 Task: Find connections with filter location Hukeri with filter topic #forsale with filter profile language French with filter current company Amul (GCMMF) with filter school M. S. RAMAIAH UNIVERSITY OF APPLIED SCIENCES with filter industry Wholesale Appliances, Electrical, and Electronics with filter service category Information Management with filter keywords title Welding
Action: Mouse moved to (514, 74)
Screenshot: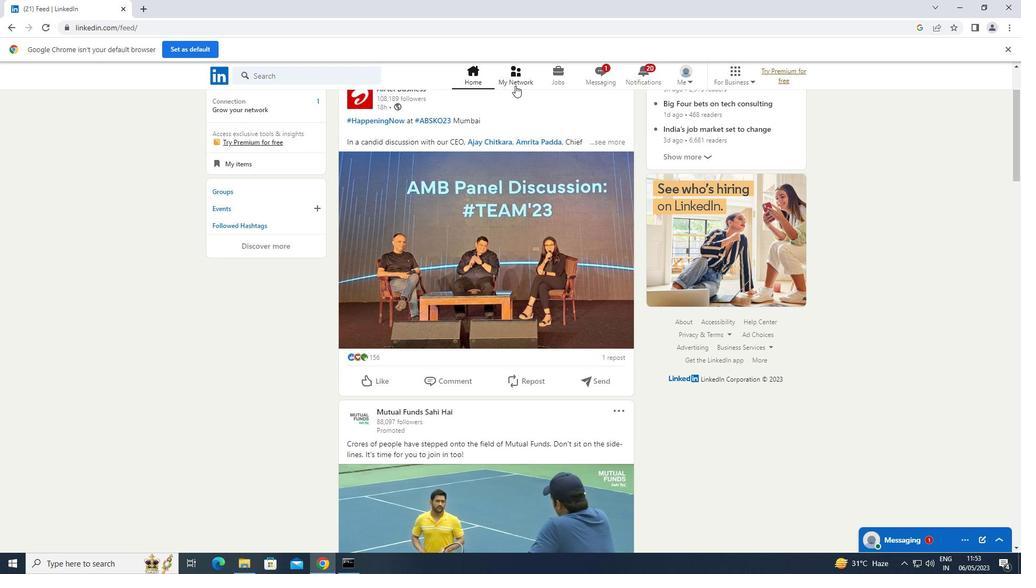 
Action: Mouse pressed left at (514, 74)
Screenshot: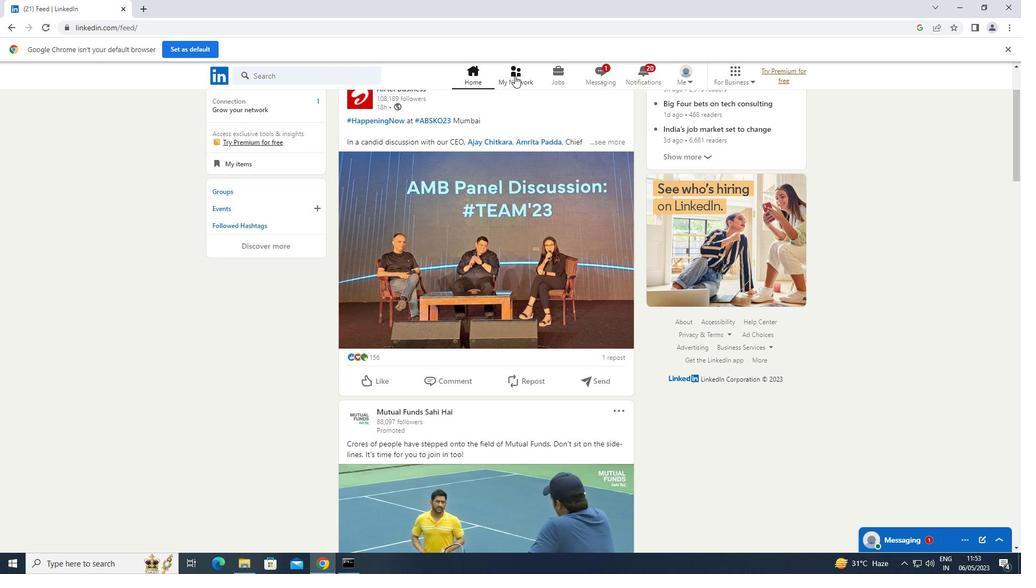 
Action: Mouse moved to (313, 132)
Screenshot: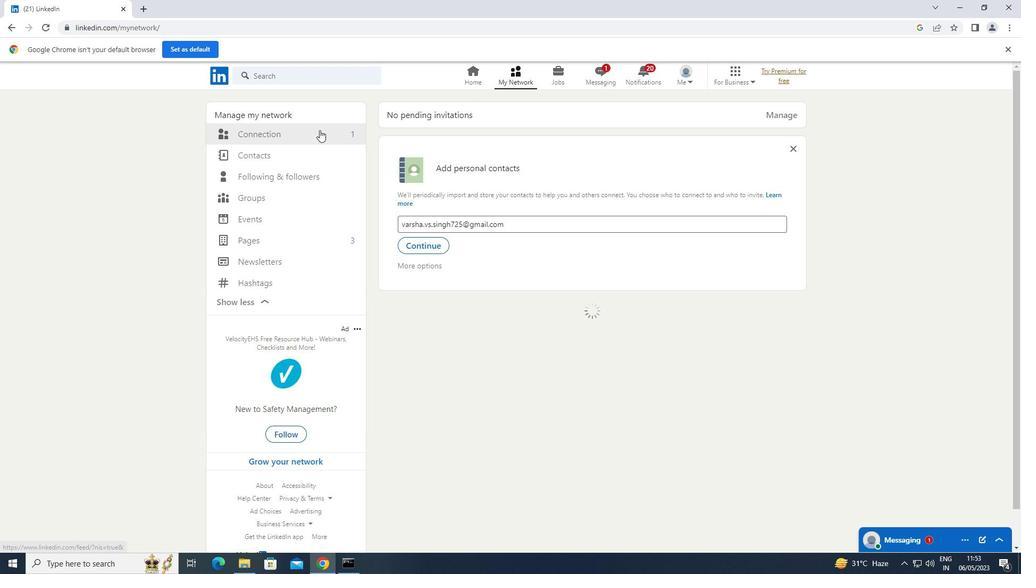 
Action: Mouse pressed left at (313, 132)
Screenshot: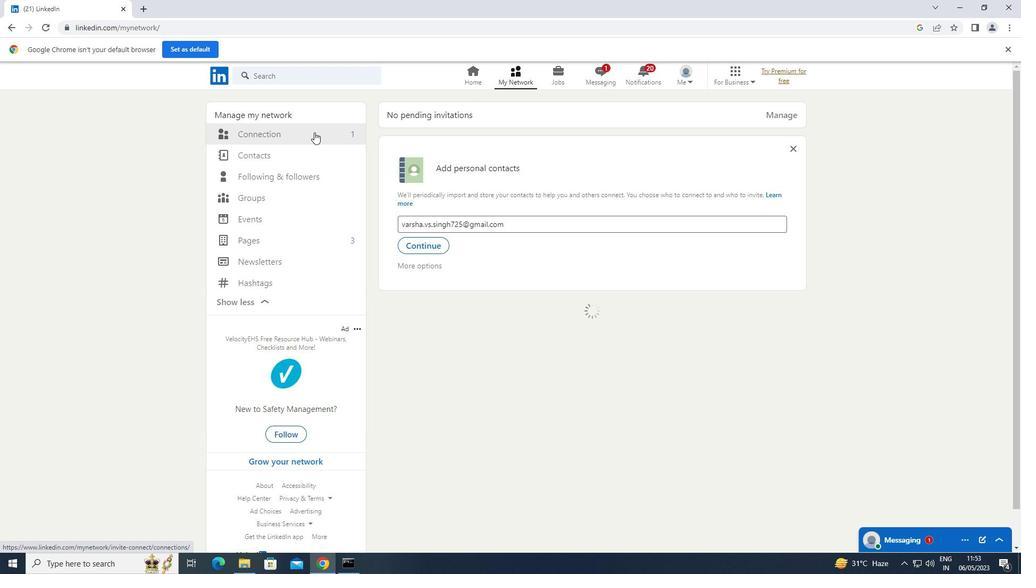 
Action: Mouse moved to (571, 130)
Screenshot: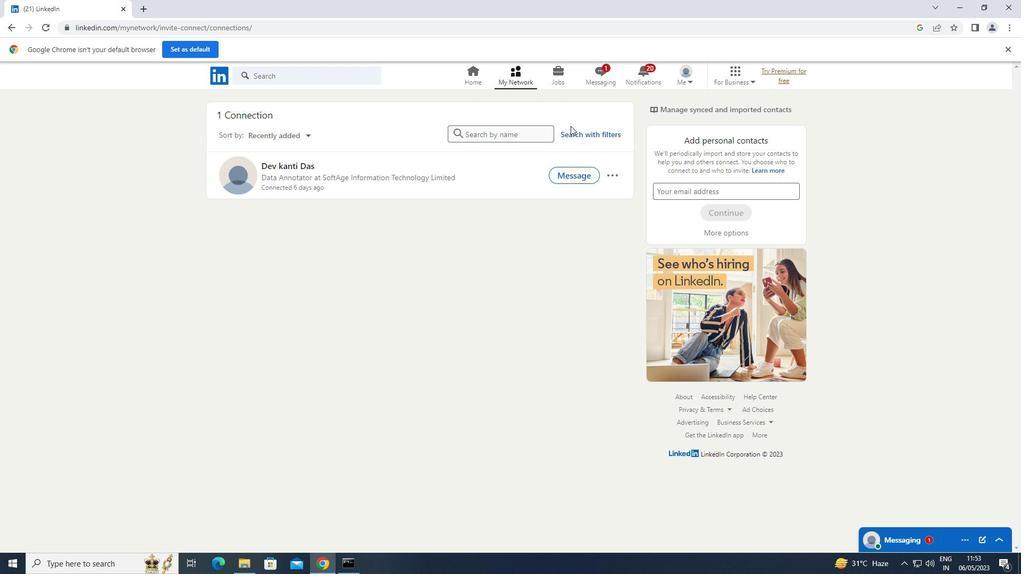 
Action: Mouse pressed left at (571, 130)
Screenshot: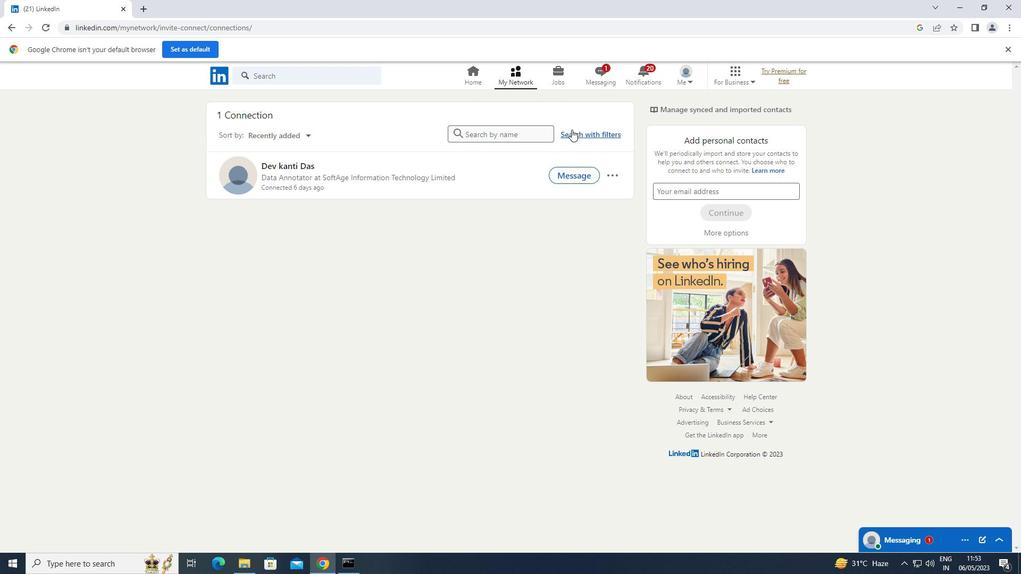 
Action: Mouse moved to (539, 102)
Screenshot: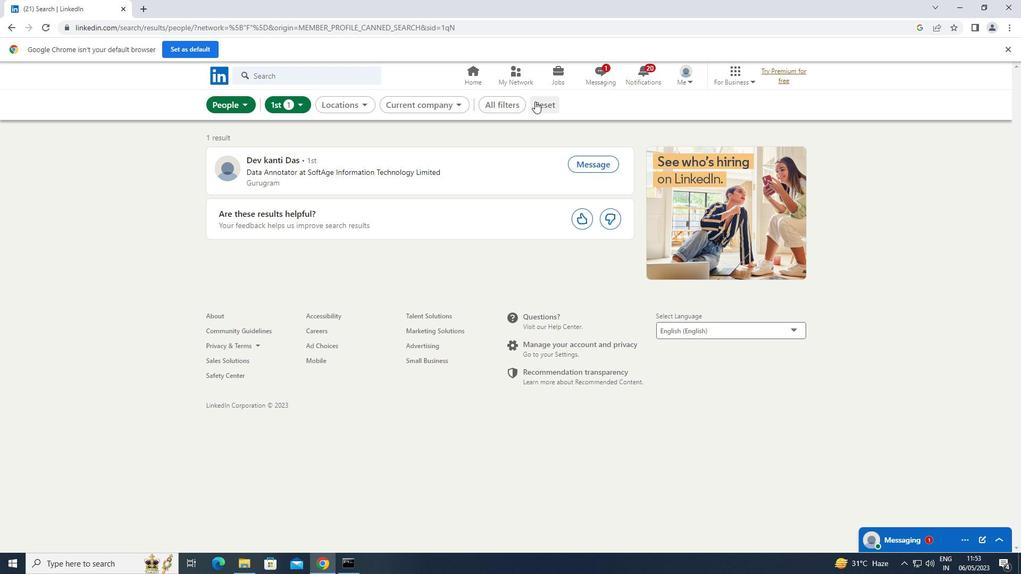 
Action: Mouse pressed left at (539, 102)
Screenshot: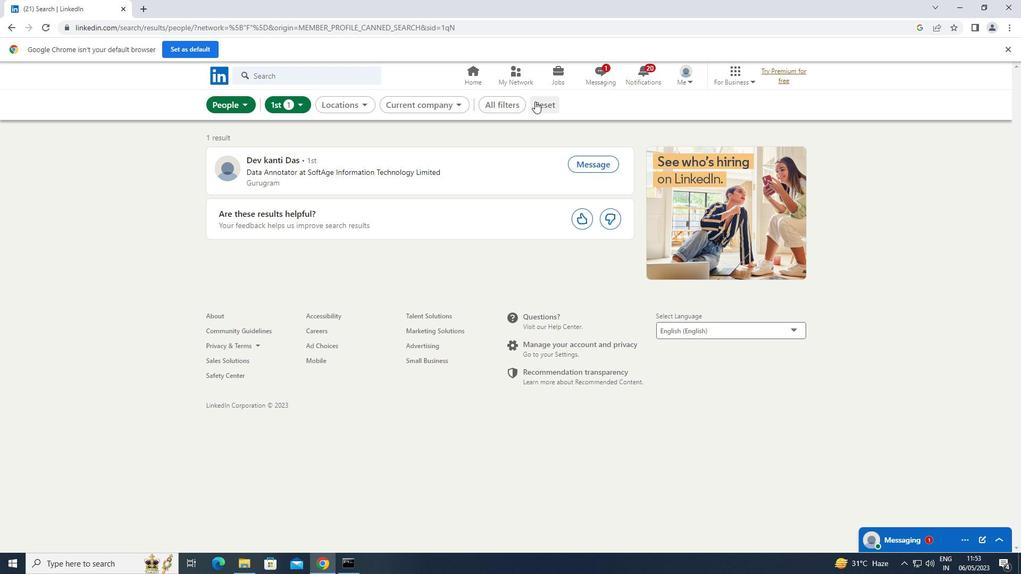 
Action: Mouse moved to (527, 102)
Screenshot: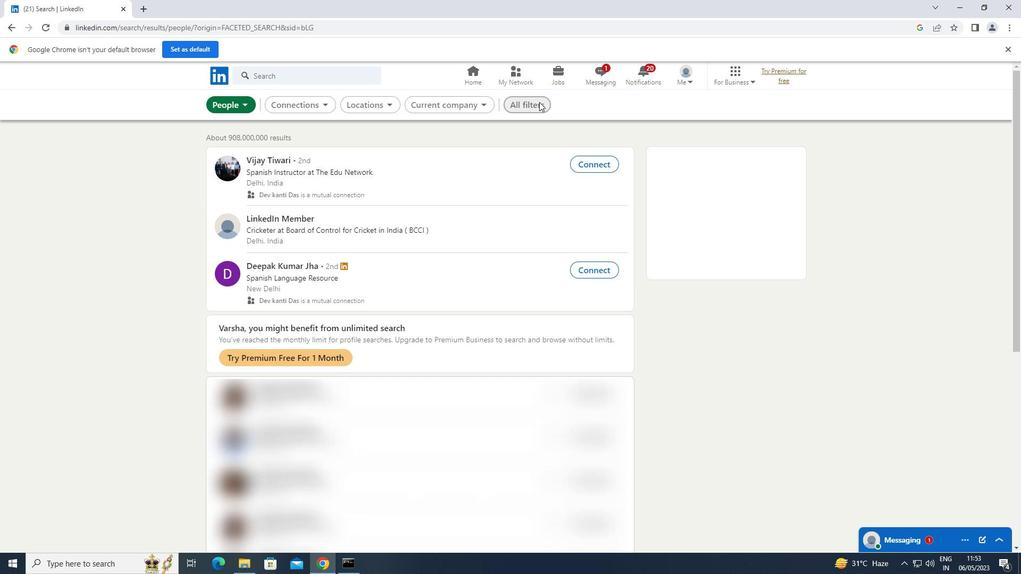 
Action: Mouse pressed left at (527, 102)
Screenshot: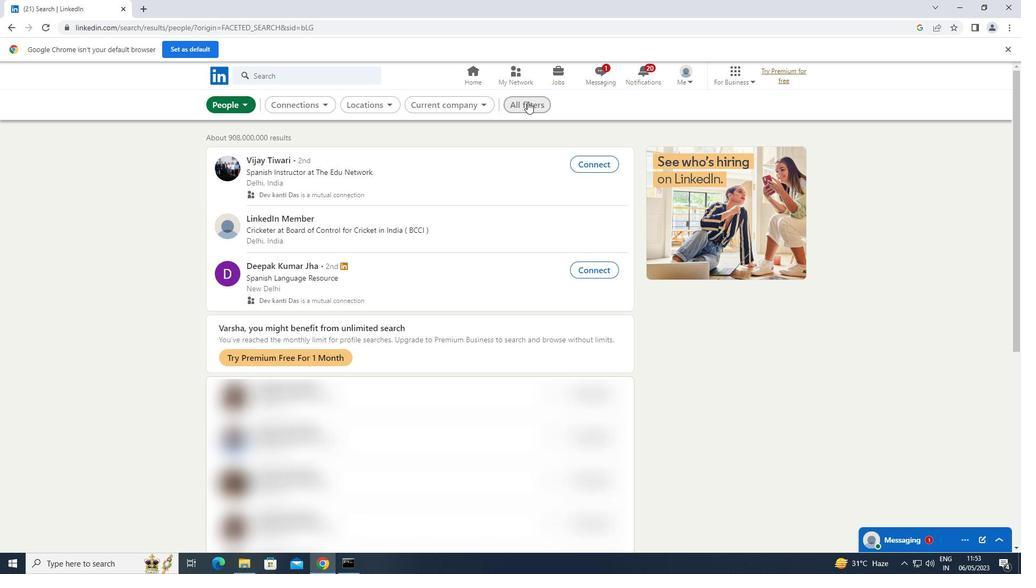 
Action: Mouse moved to (845, 259)
Screenshot: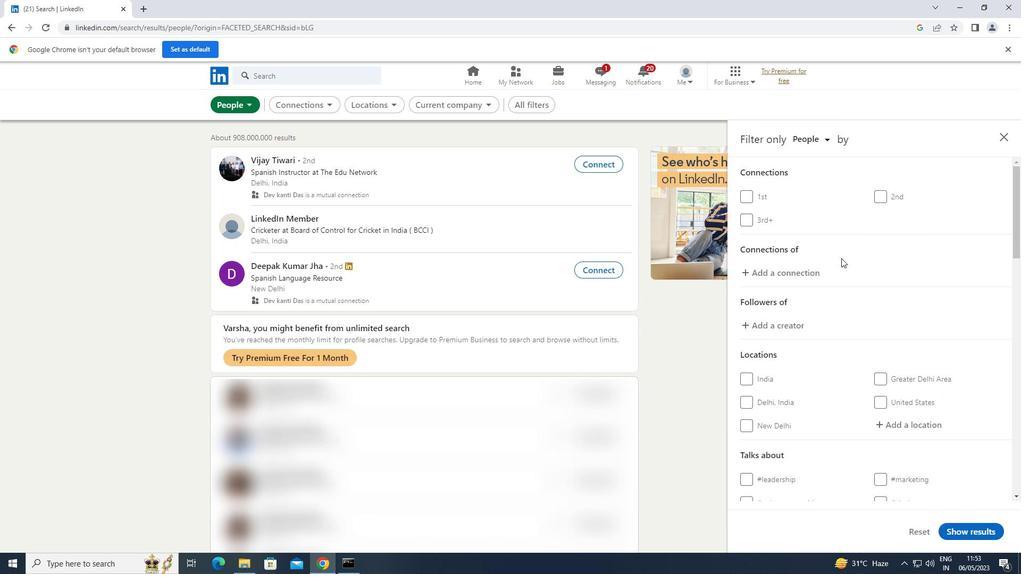 
Action: Mouse scrolled (845, 258) with delta (0, 0)
Screenshot: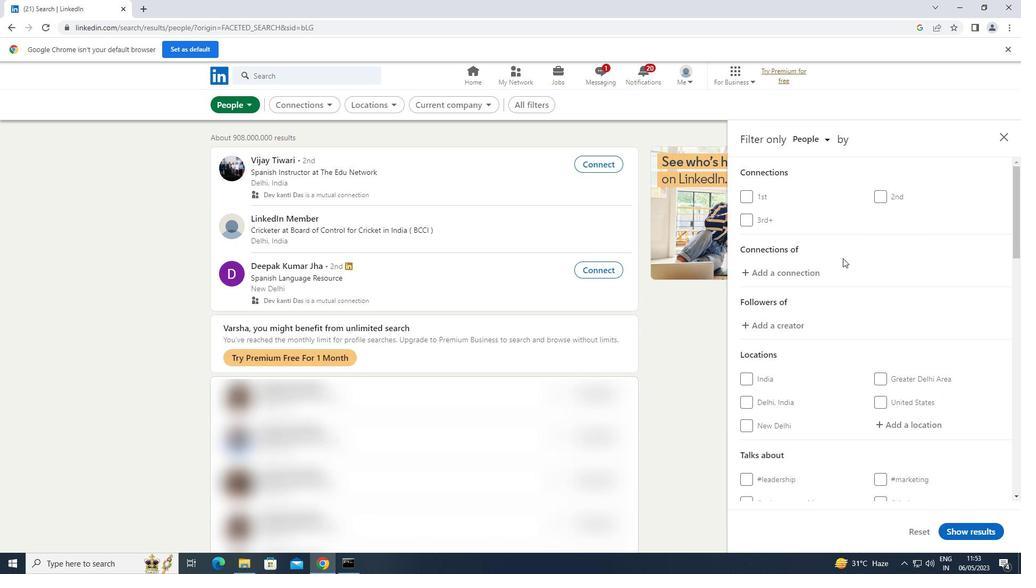 
Action: Mouse moved to (845, 259)
Screenshot: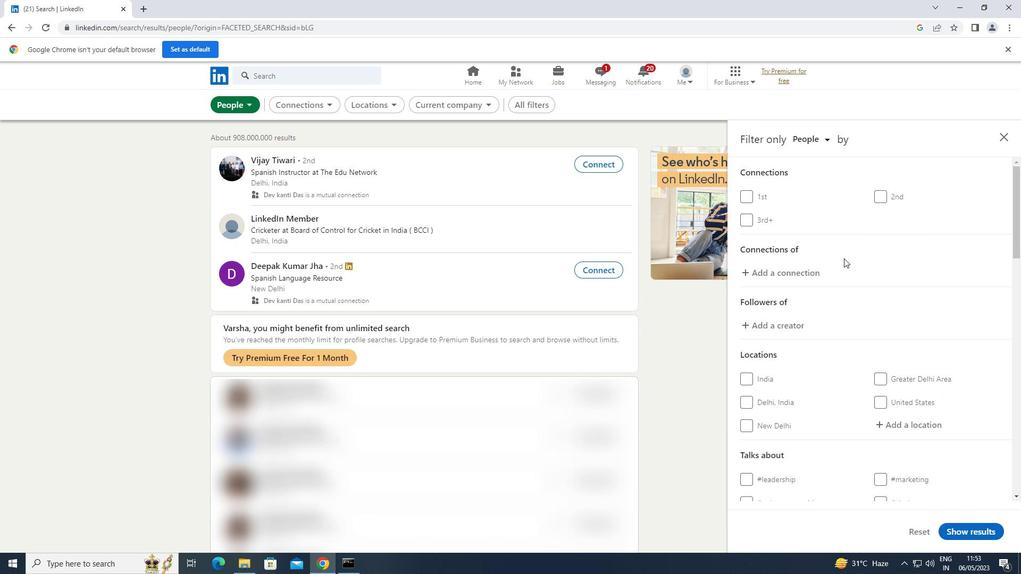 
Action: Mouse scrolled (845, 259) with delta (0, 0)
Screenshot: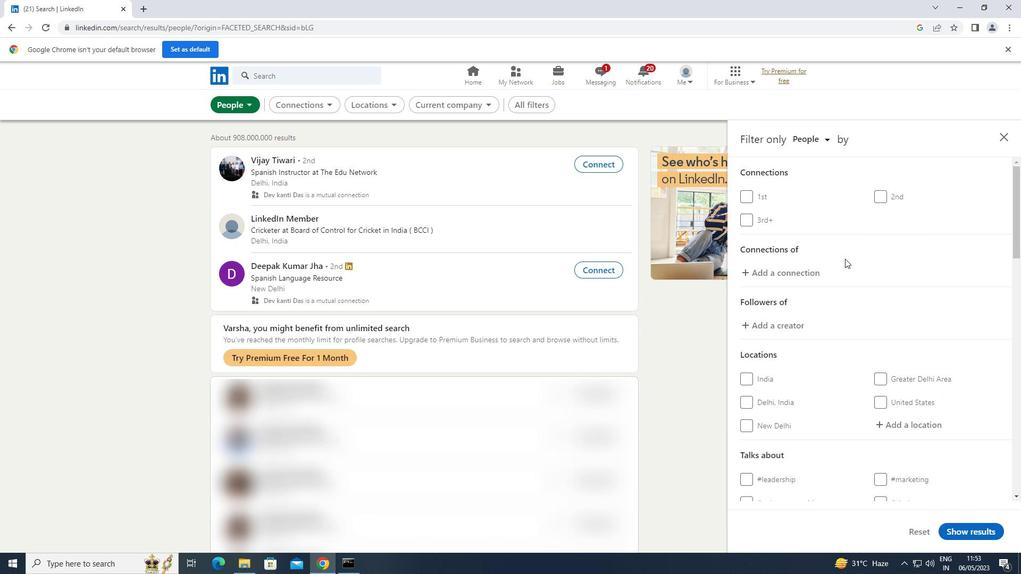 
Action: Mouse moved to (901, 315)
Screenshot: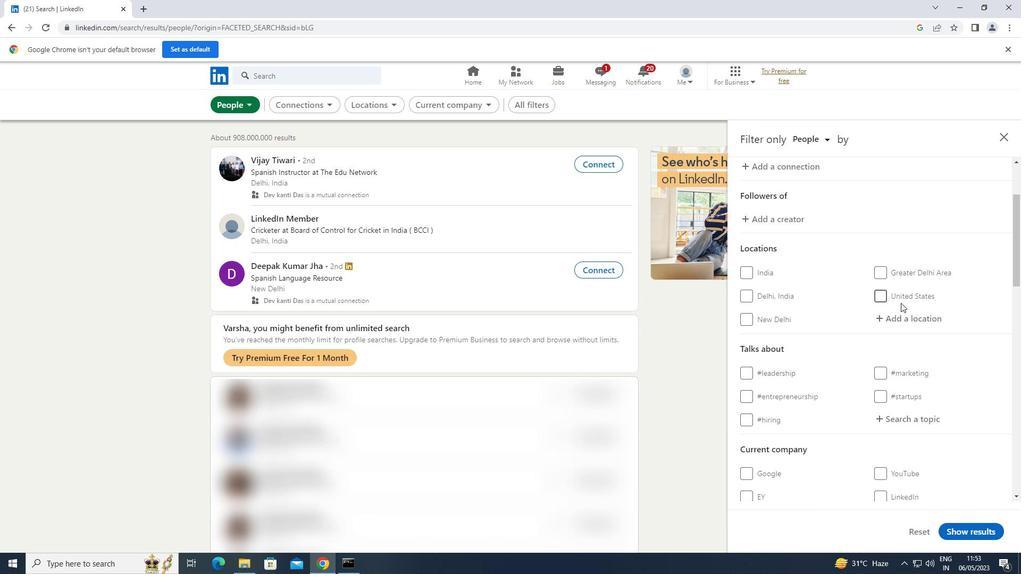 
Action: Mouse pressed left at (901, 315)
Screenshot: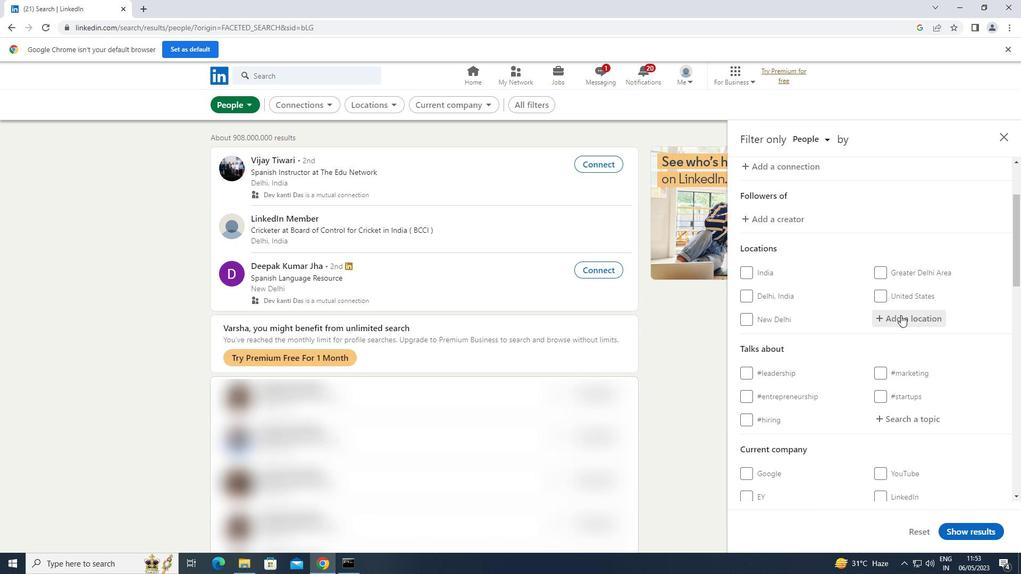 
Action: Mouse moved to (903, 314)
Screenshot: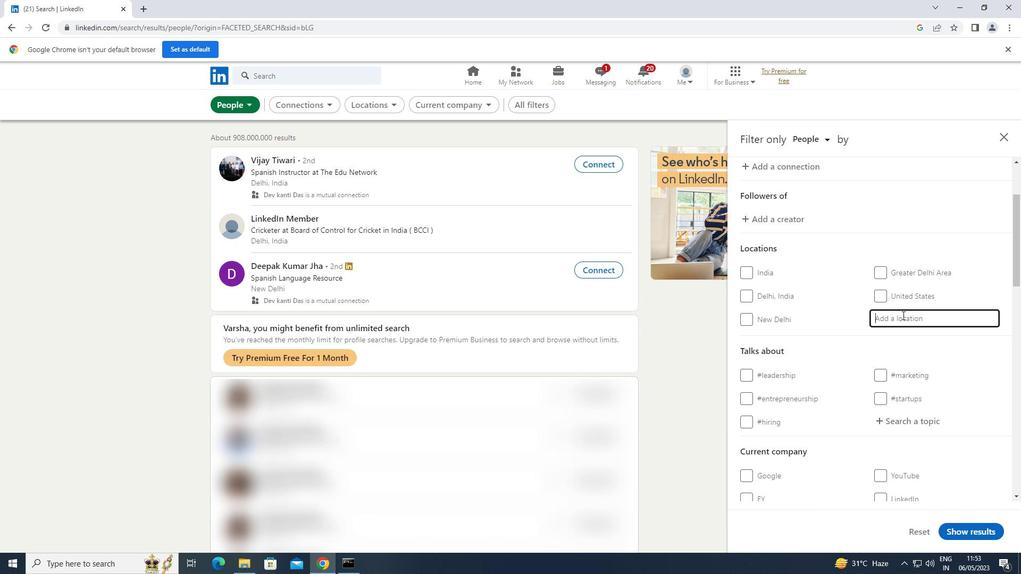 
Action: Key pressed <Key.shift>HUKERI
Screenshot: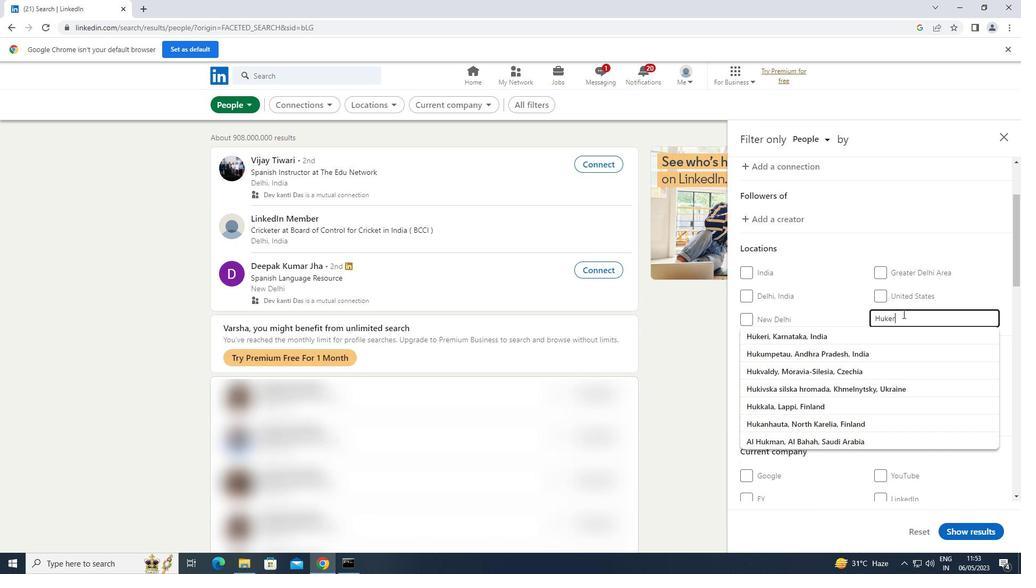 
Action: Mouse moved to (920, 422)
Screenshot: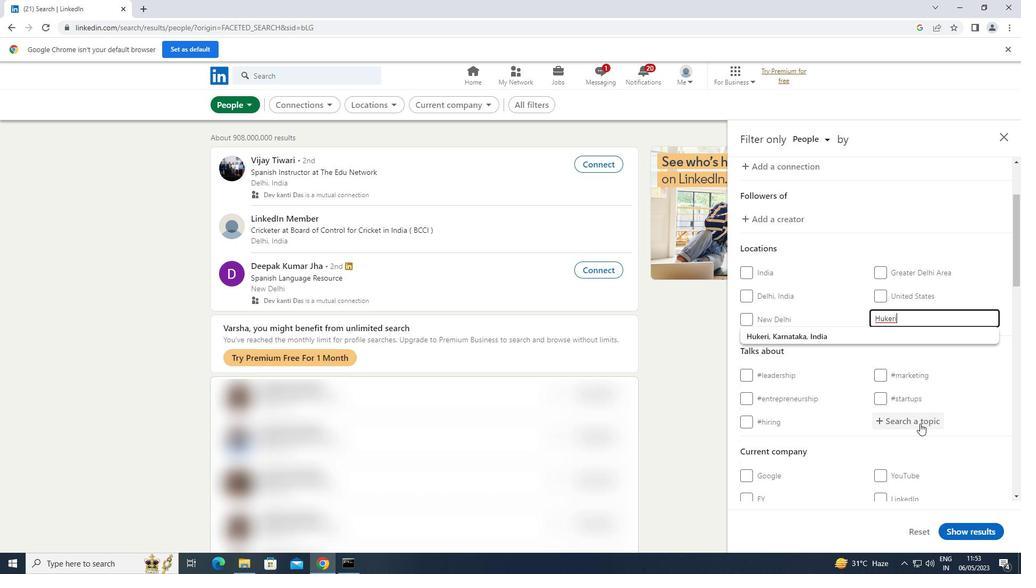 
Action: Mouse pressed left at (920, 422)
Screenshot: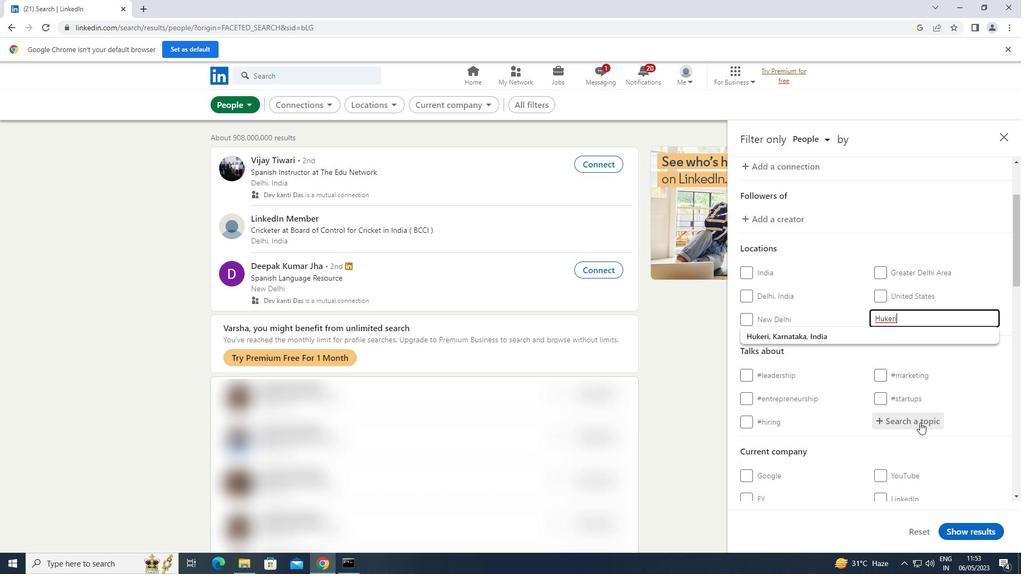 
Action: Key pressed FORSALE
Screenshot: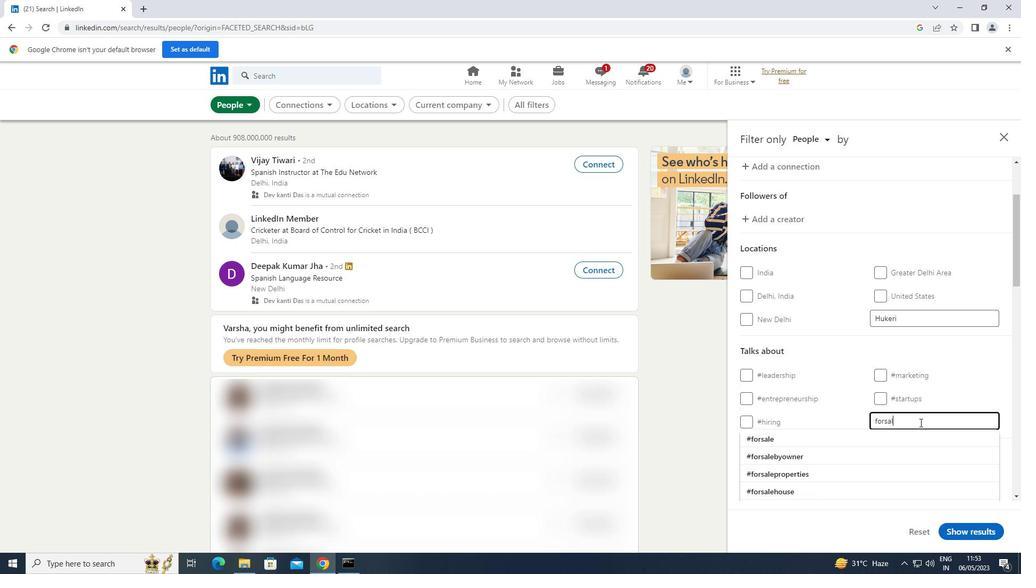 
Action: Mouse moved to (798, 433)
Screenshot: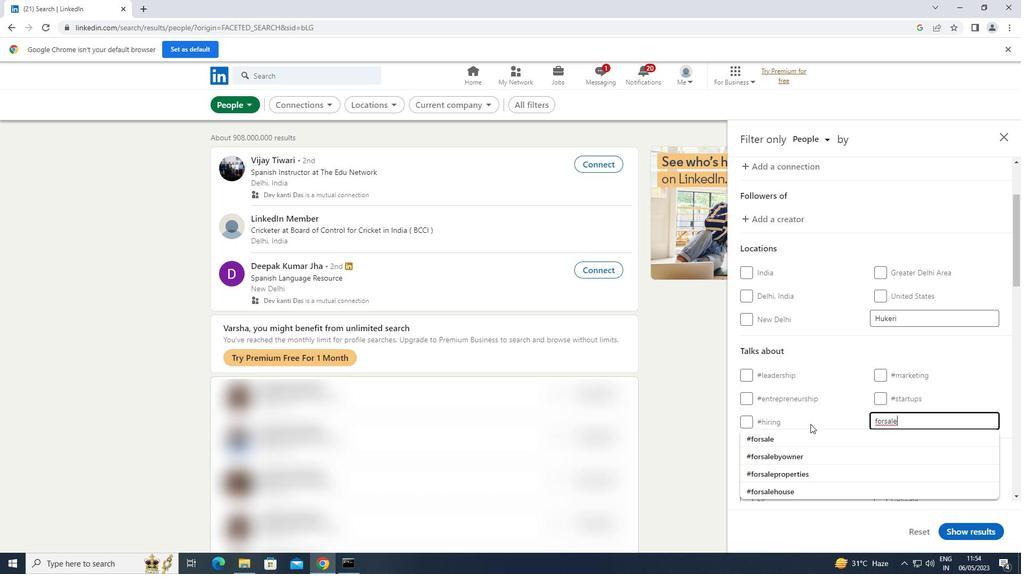 
Action: Mouse pressed left at (798, 433)
Screenshot: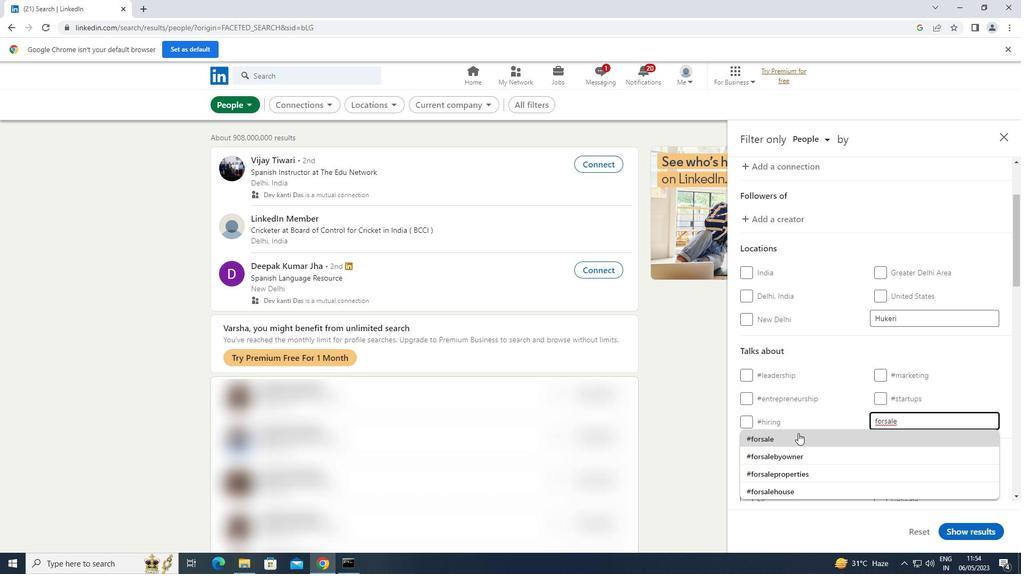 
Action: Mouse moved to (798, 432)
Screenshot: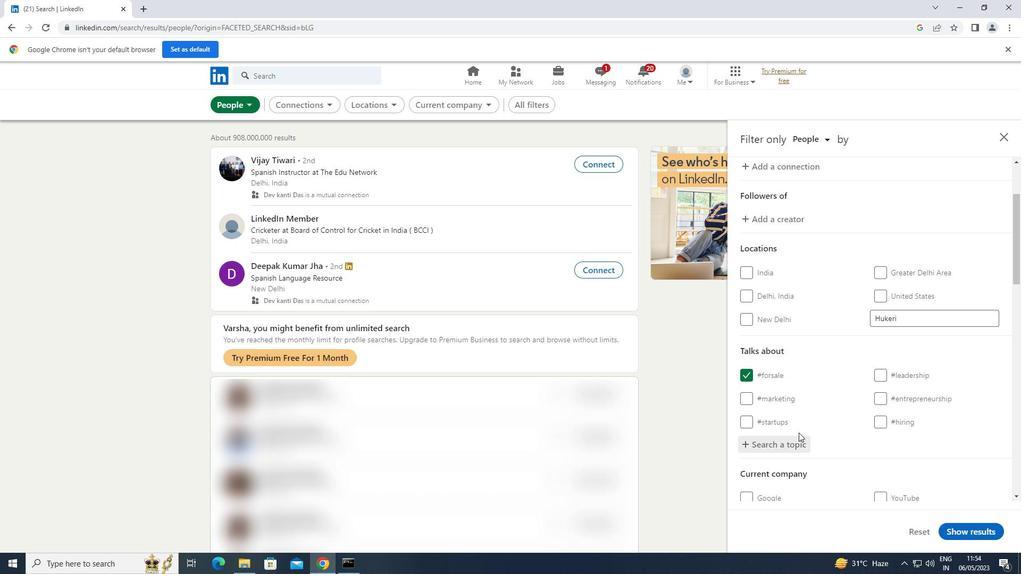 
Action: Mouse scrolled (798, 432) with delta (0, 0)
Screenshot: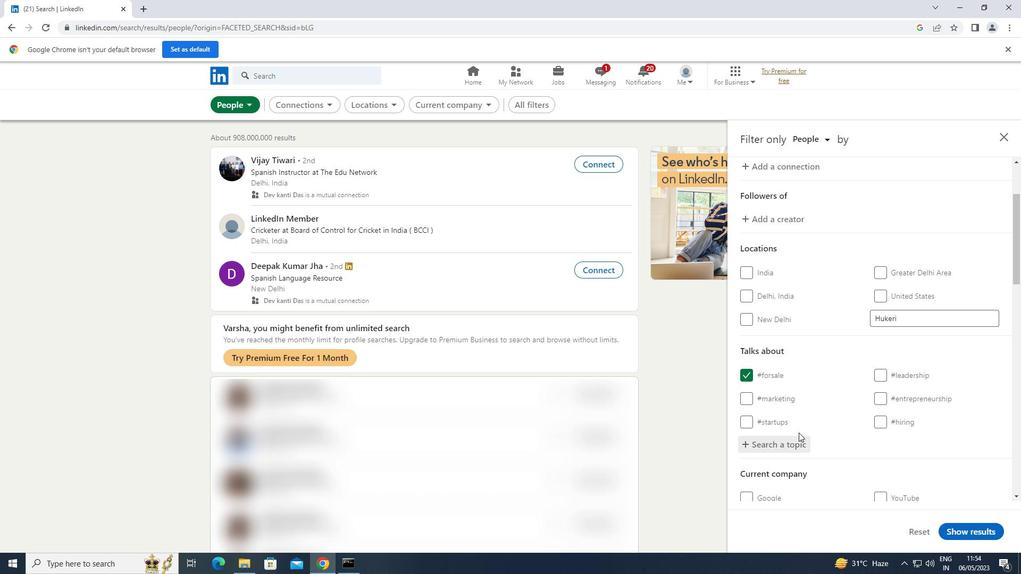 
Action: Mouse scrolled (798, 432) with delta (0, 0)
Screenshot: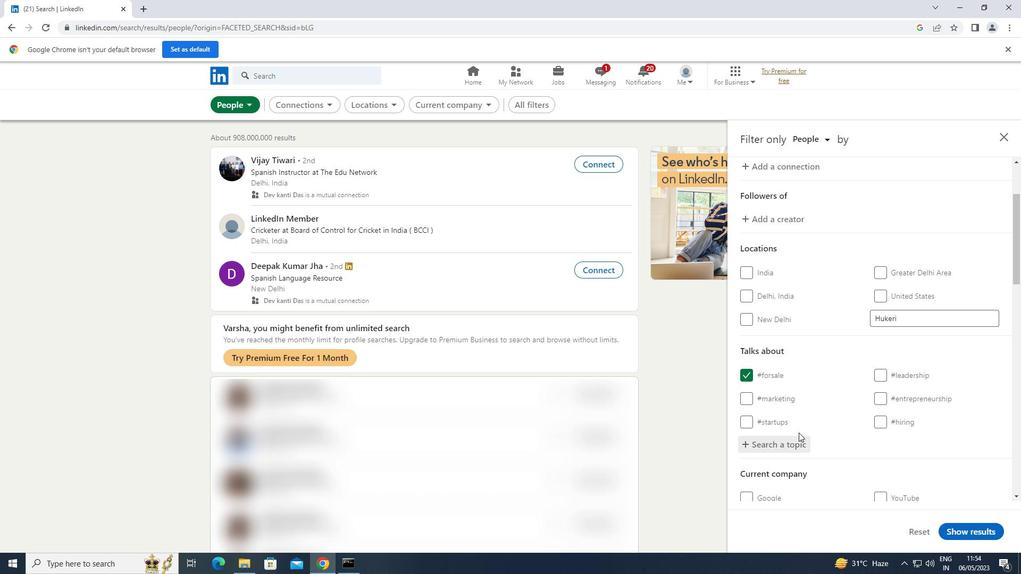 
Action: Mouse scrolled (798, 432) with delta (0, 0)
Screenshot: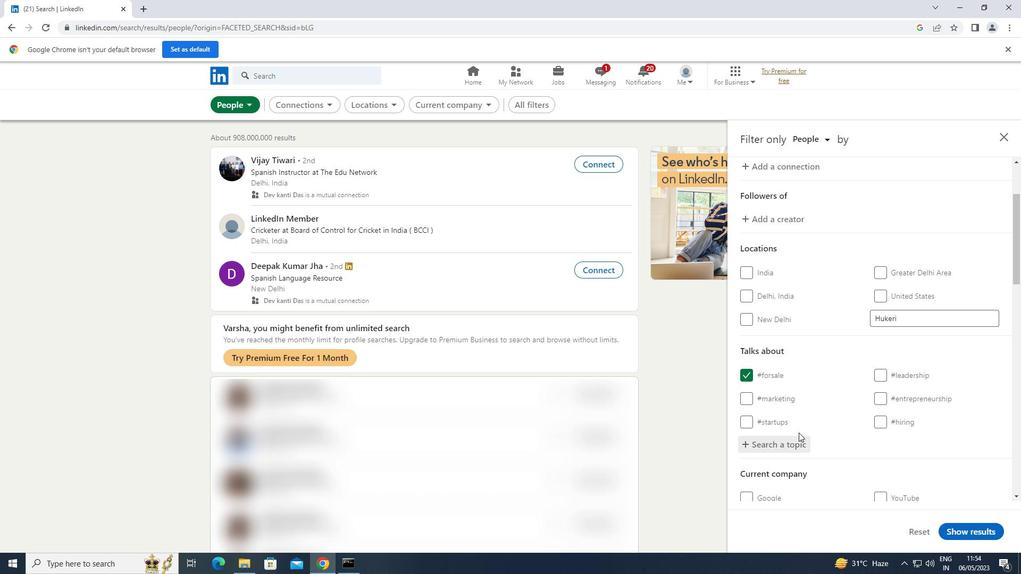 
Action: Mouse scrolled (798, 432) with delta (0, 0)
Screenshot: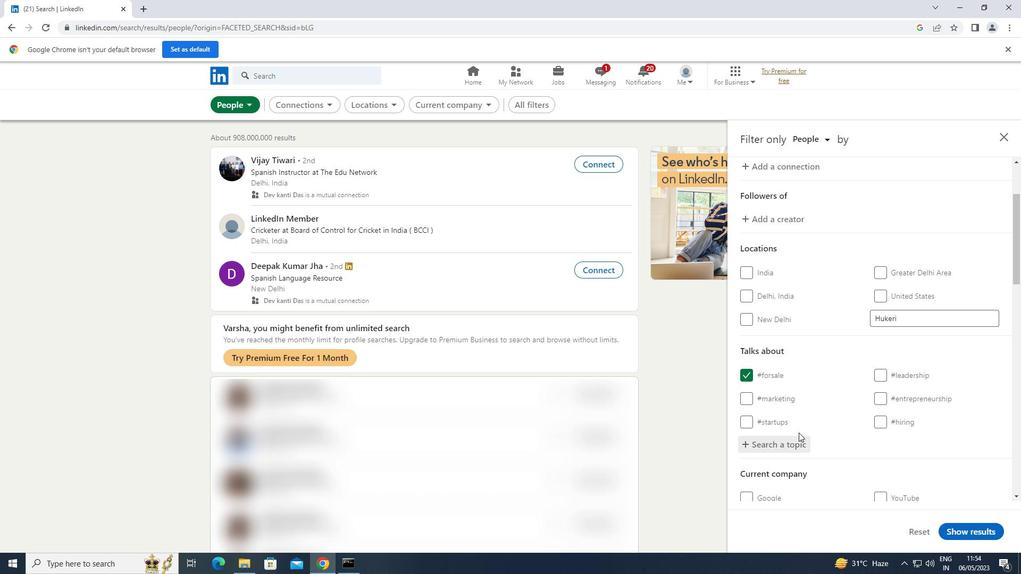 
Action: Mouse moved to (802, 417)
Screenshot: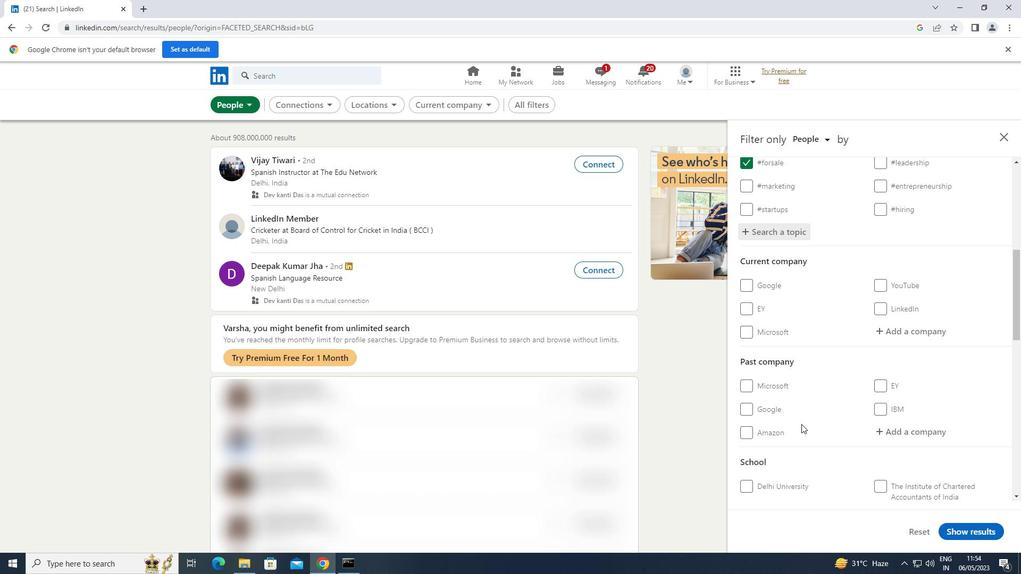 
Action: Mouse scrolled (802, 416) with delta (0, 0)
Screenshot: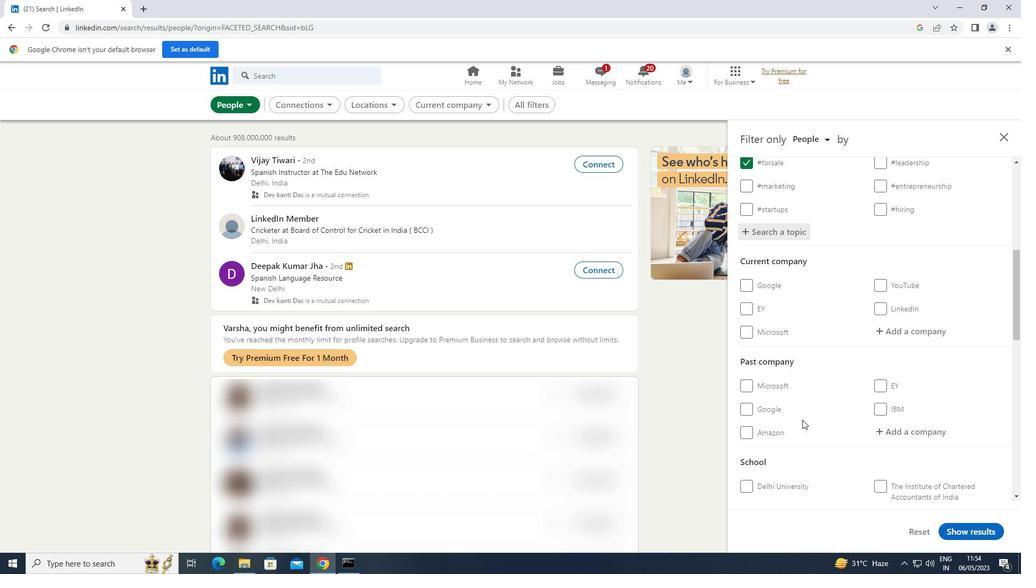 
Action: Mouse scrolled (802, 416) with delta (0, 0)
Screenshot: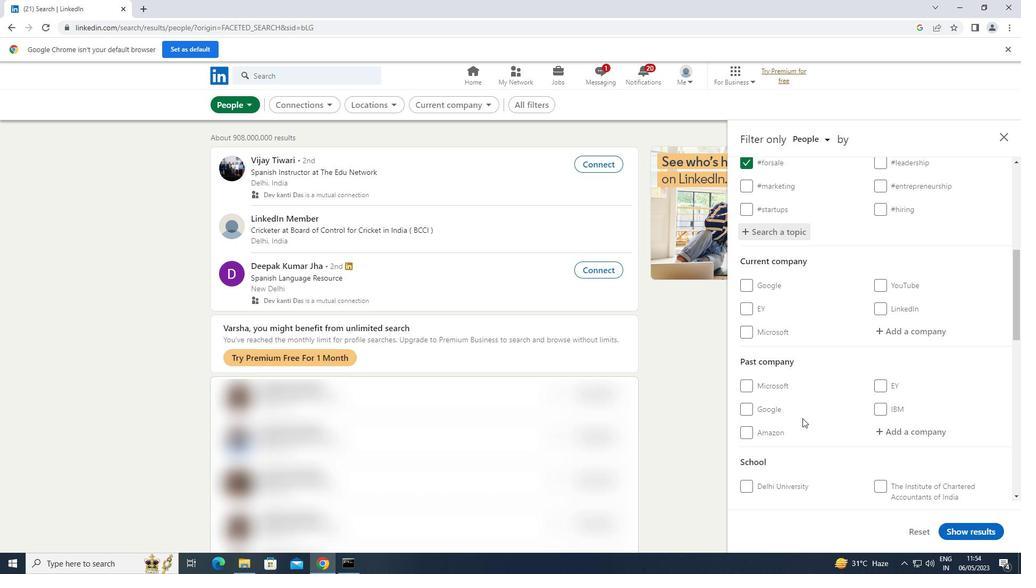 
Action: Mouse scrolled (802, 416) with delta (0, 0)
Screenshot: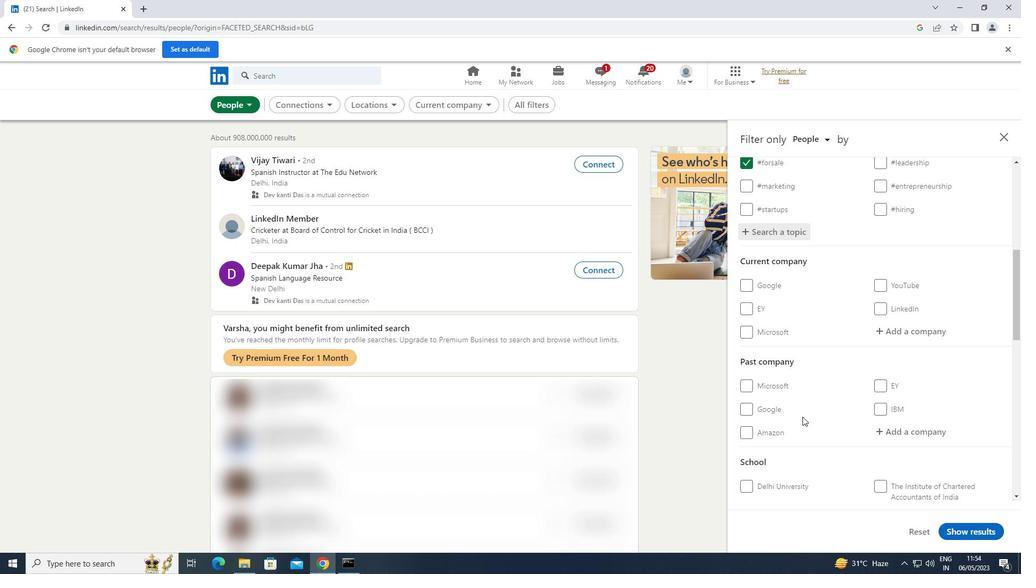 
Action: Mouse scrolled (802, 416) with delta (0, 0)
Screenshot: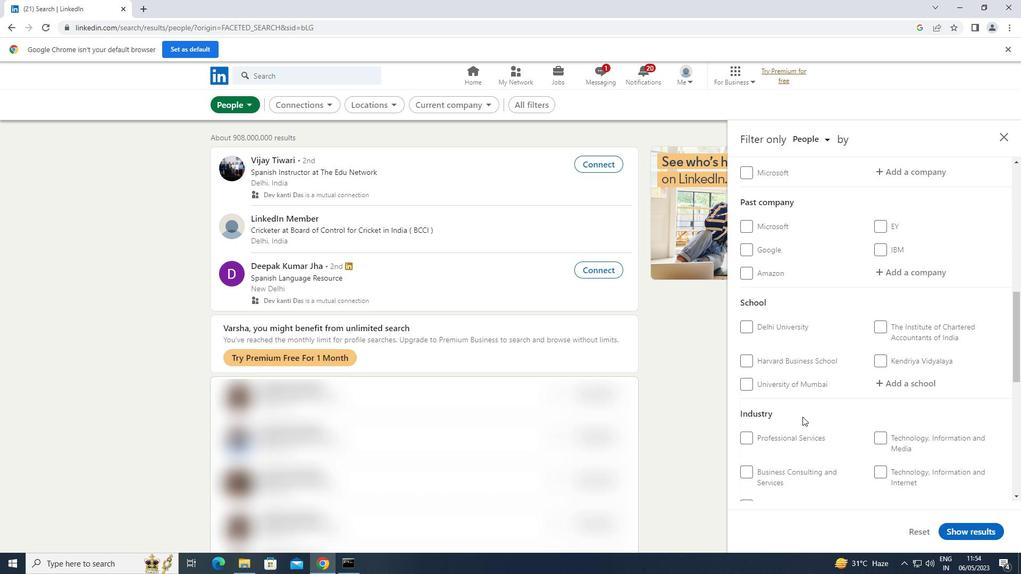 
Action: Mouse moved to (802, 416)
Screenshot: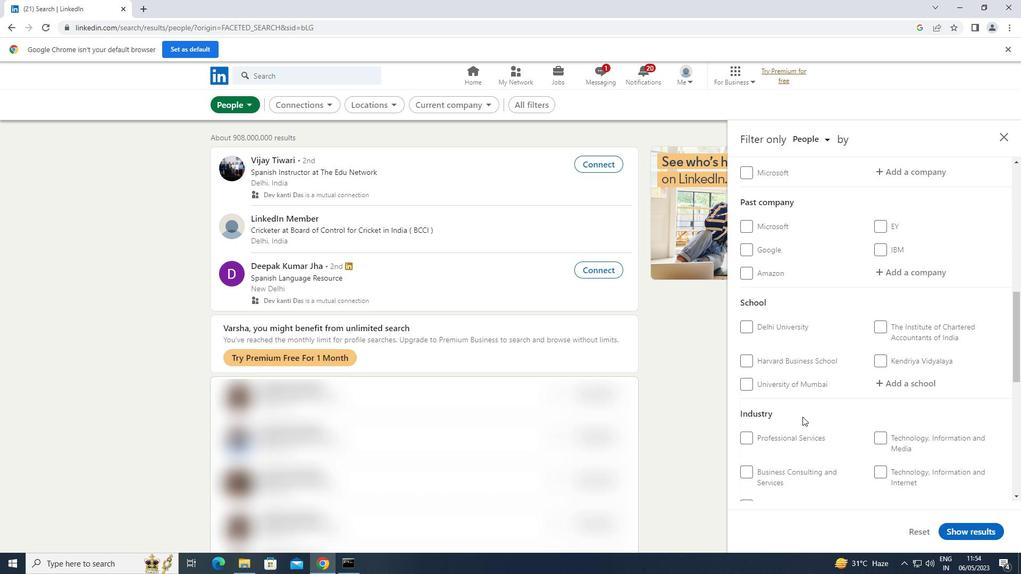 
Action: Mouse scrolled (802, 415) with delta (0, 0)
Screenshot: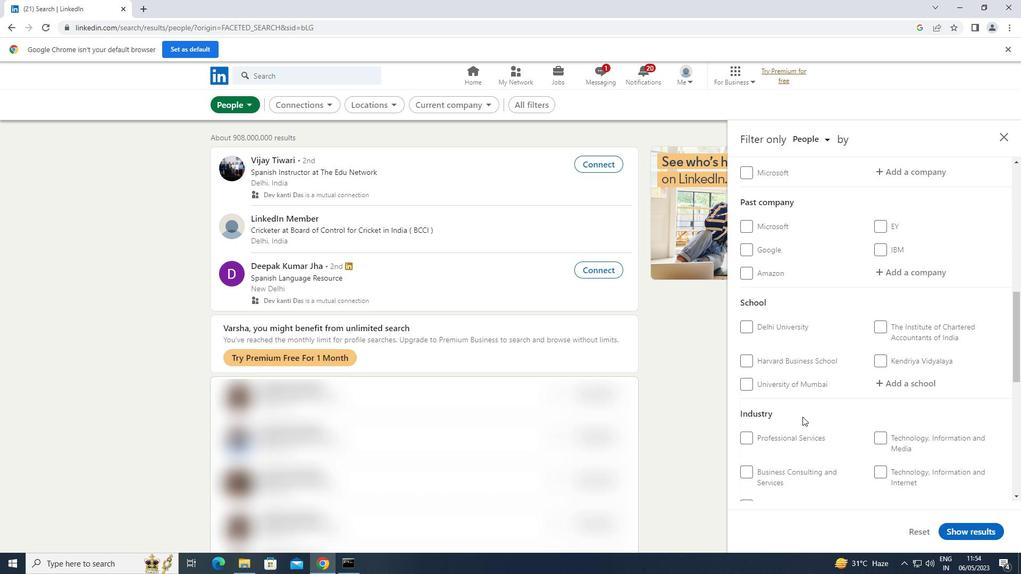 
Action: Mouse moved to (878, 452)
Screenshot: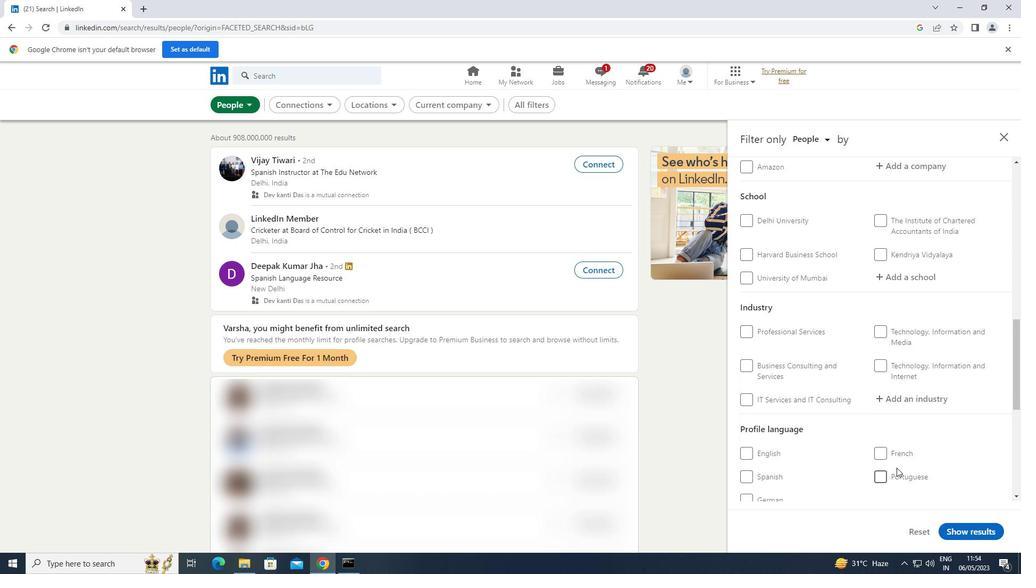 
Action: Mouse pressed left at (878, 452)
Screenshot: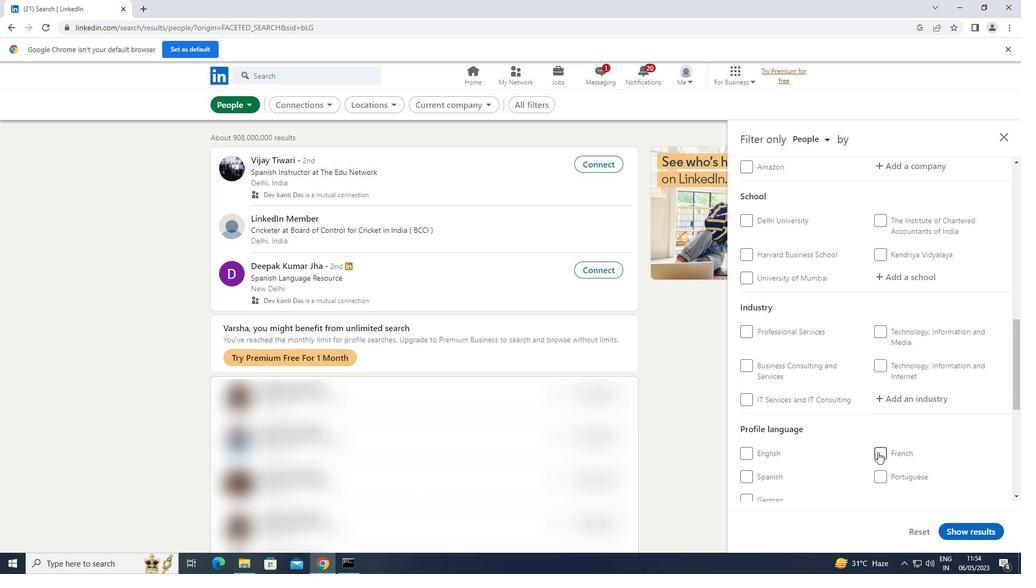 
Action: Mouse moved to (878, 452)
Screenshot: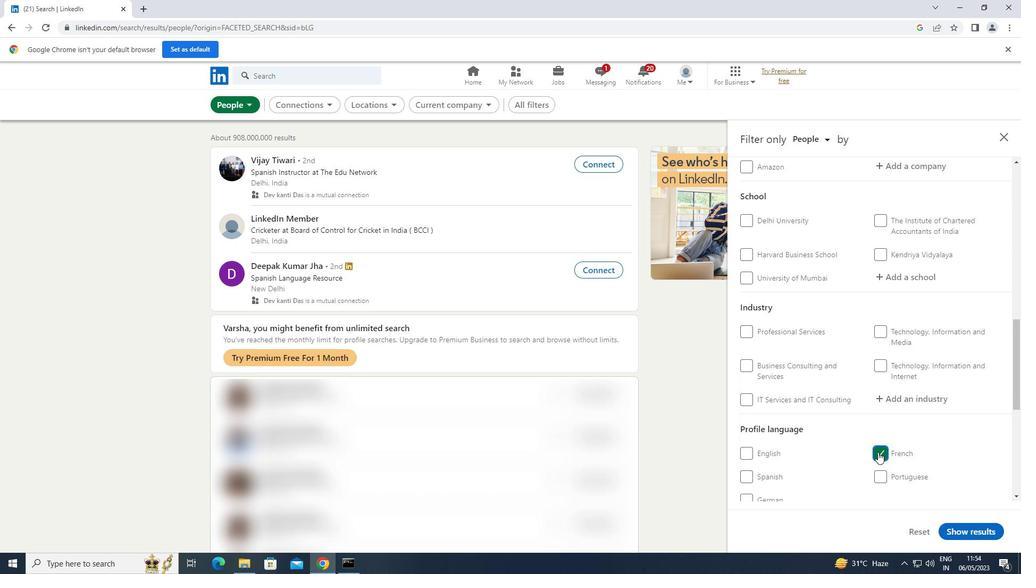 
Action: Mouse scrolled (878, 452) with delta (0, 0)
Screenshot: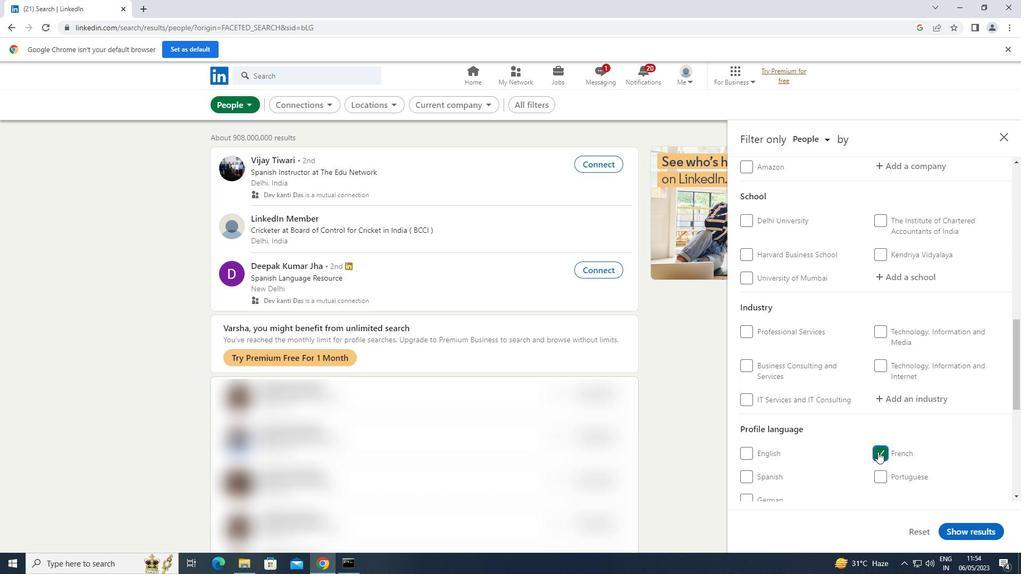
Action: Mouse moved to (878, 451)
Screenshot: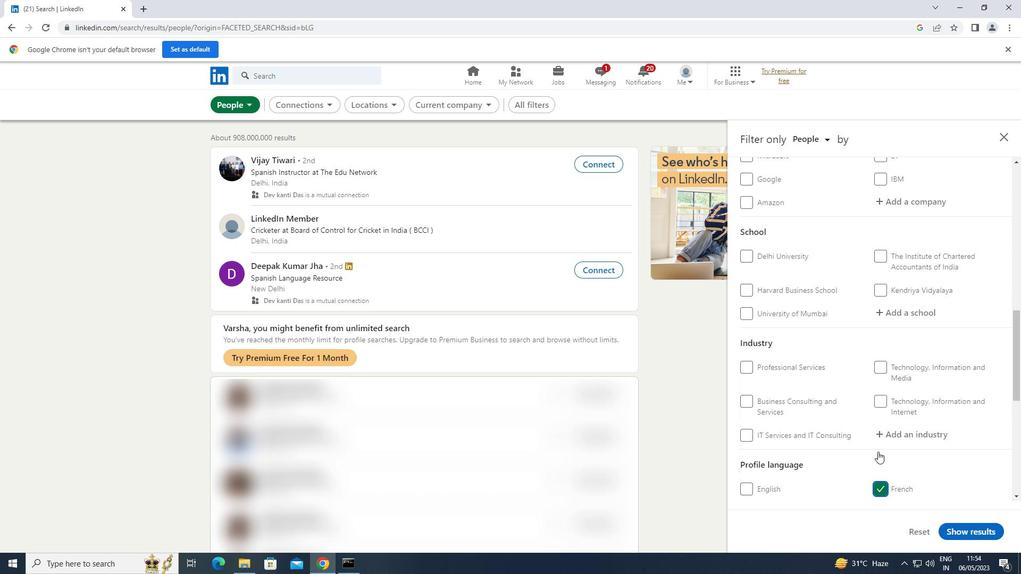 
Action: Mouse scrolled (878, 451) with delta (0, 0)
Screenshot: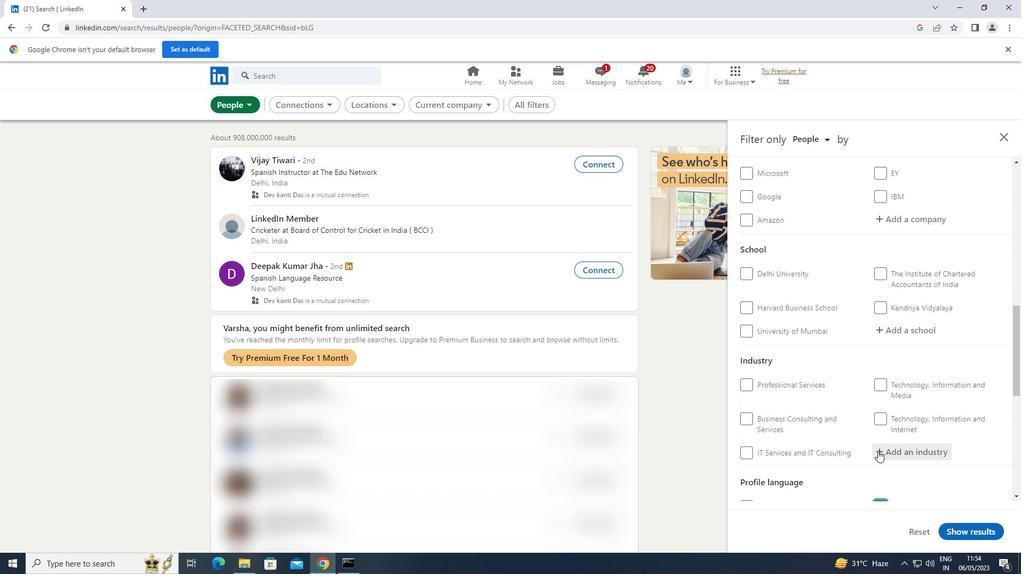 
Action: Mouse scrolled (878, 451) with delta (0, 0)
Screenshot: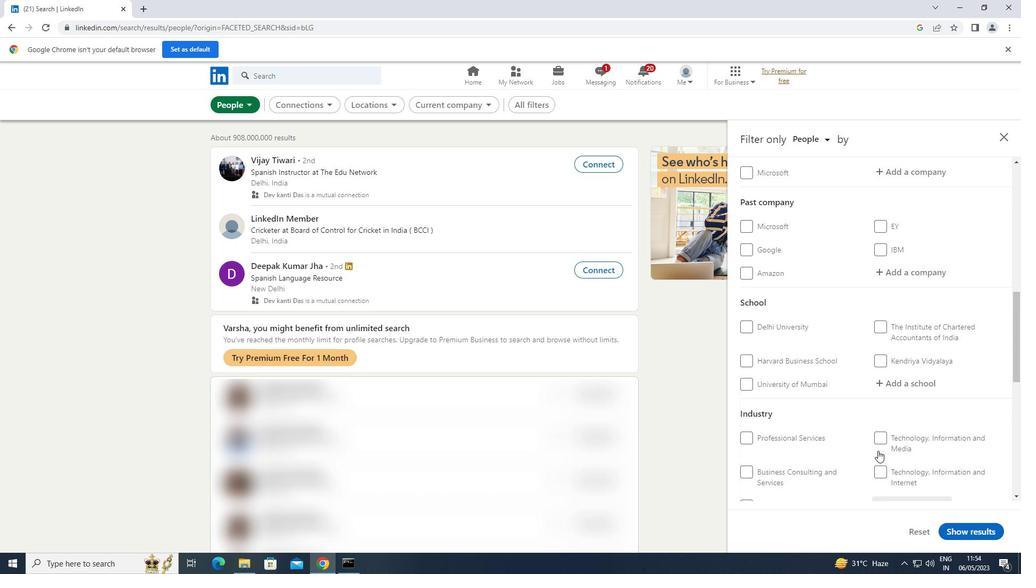 
Action: Mouse scrolled (878, 451) with delta (0, 0)
Screenshot: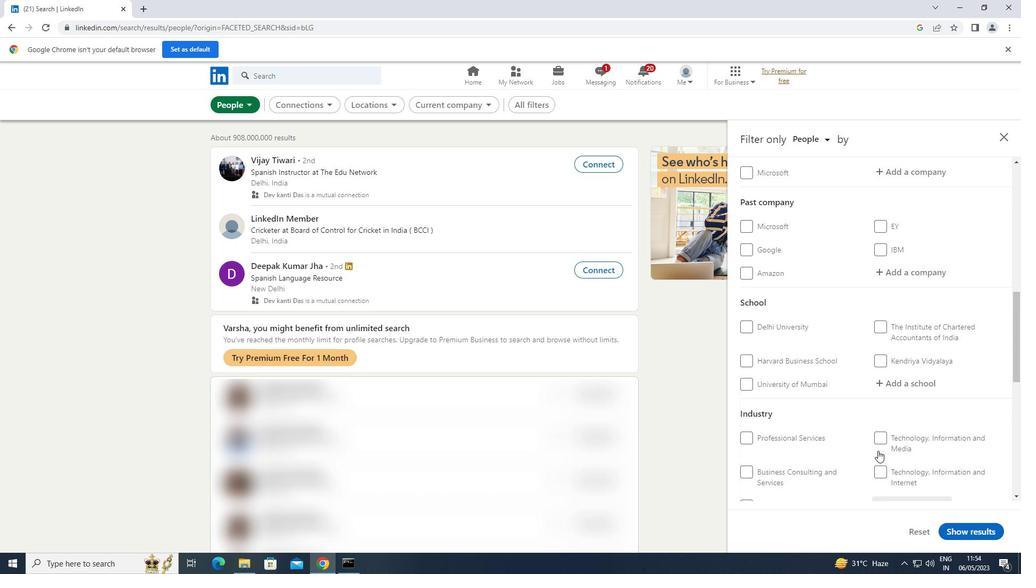 
Action: Mouse moved to (878, 451)
Screenshot: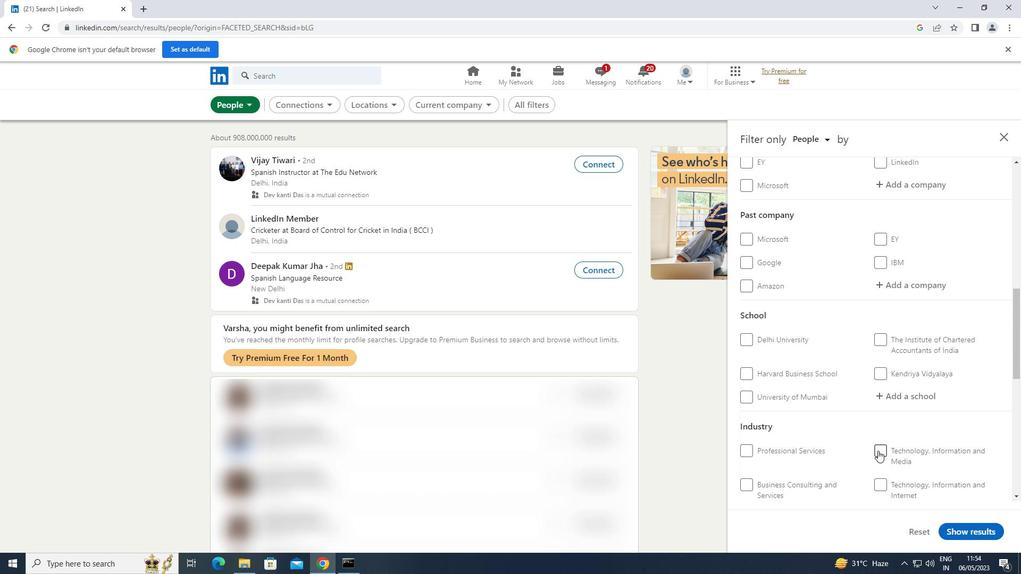
Action: Mouse scrolled (878, 451) with delta (0, 0)
Screenshot: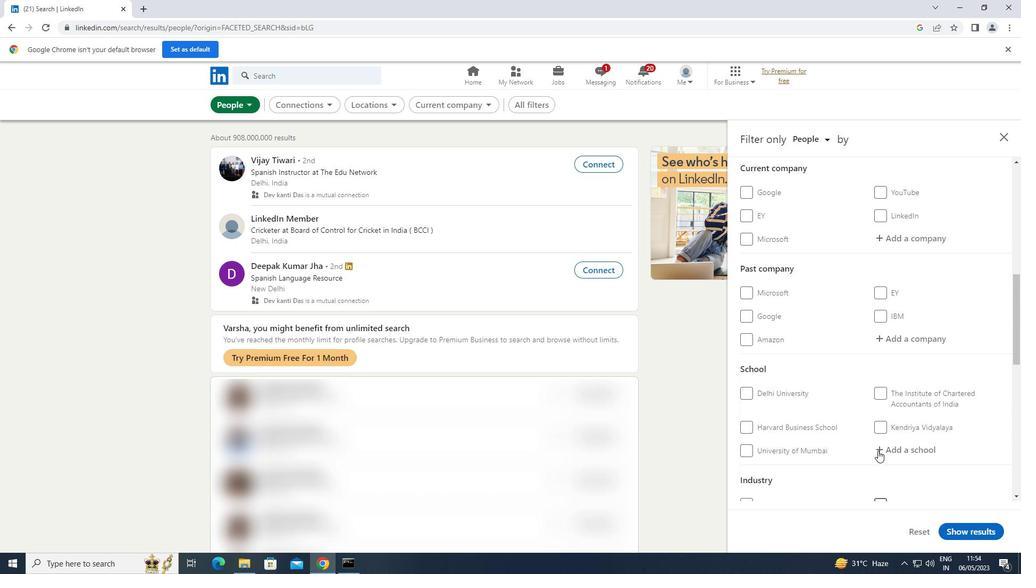 
Action: Mouse moved to (924, 329)
Screenshot: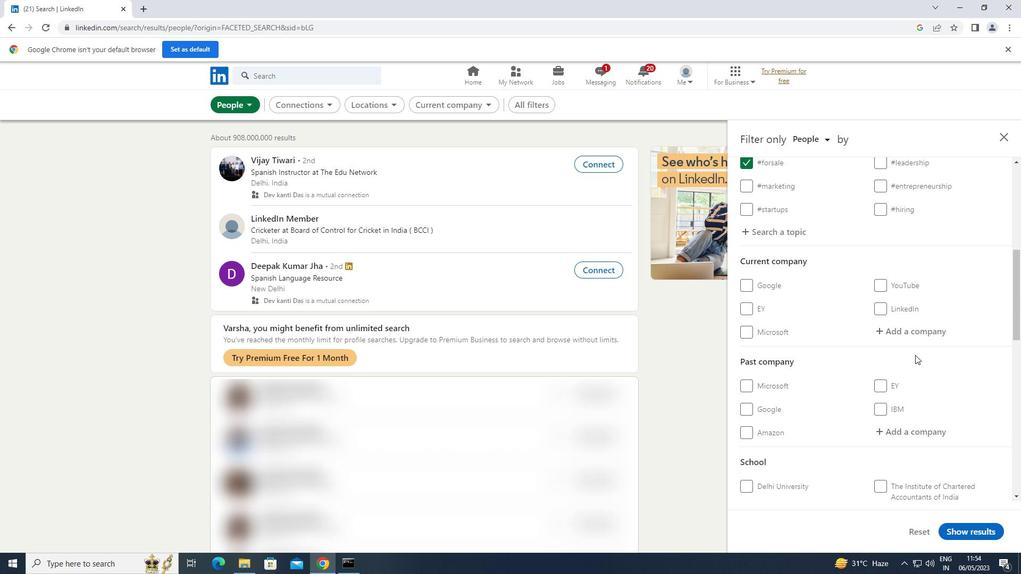 
Action: Mouse pressed left at (924, 329)
Screenshot: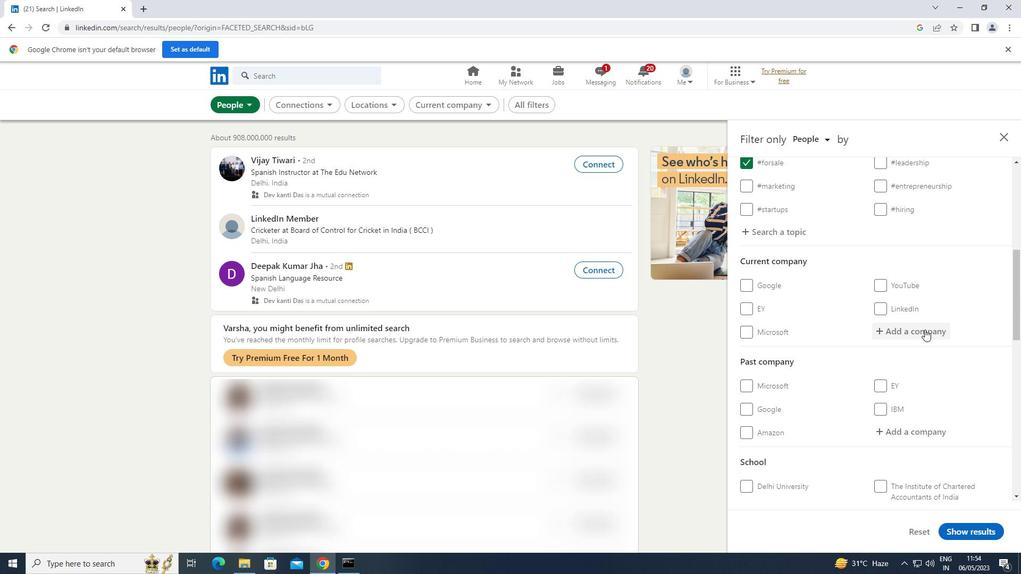 
Action: Key pressed <Key.shift>AMUL
Screenshot: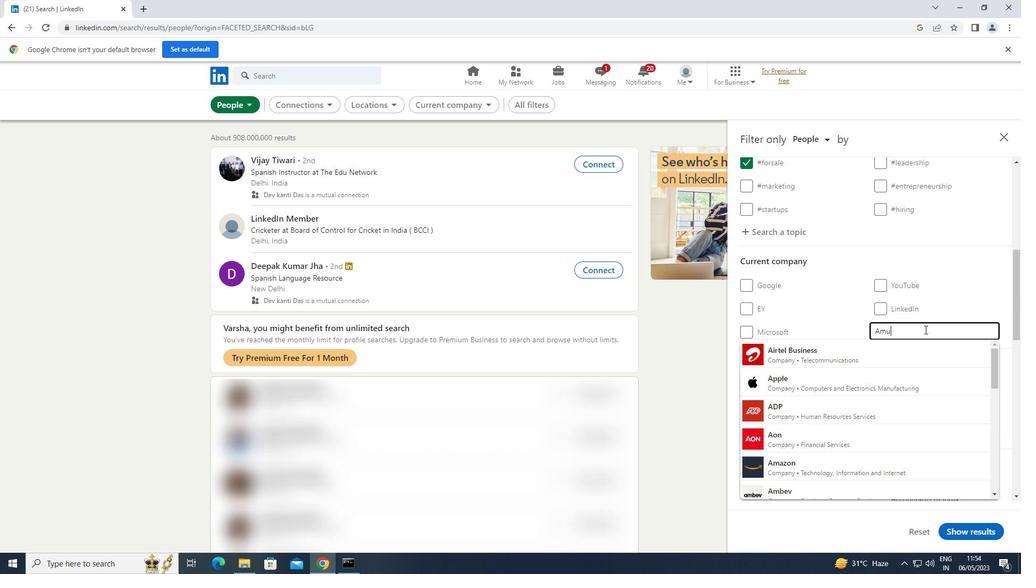 
Action: Mouse moved to (884, 351)
Screenshot: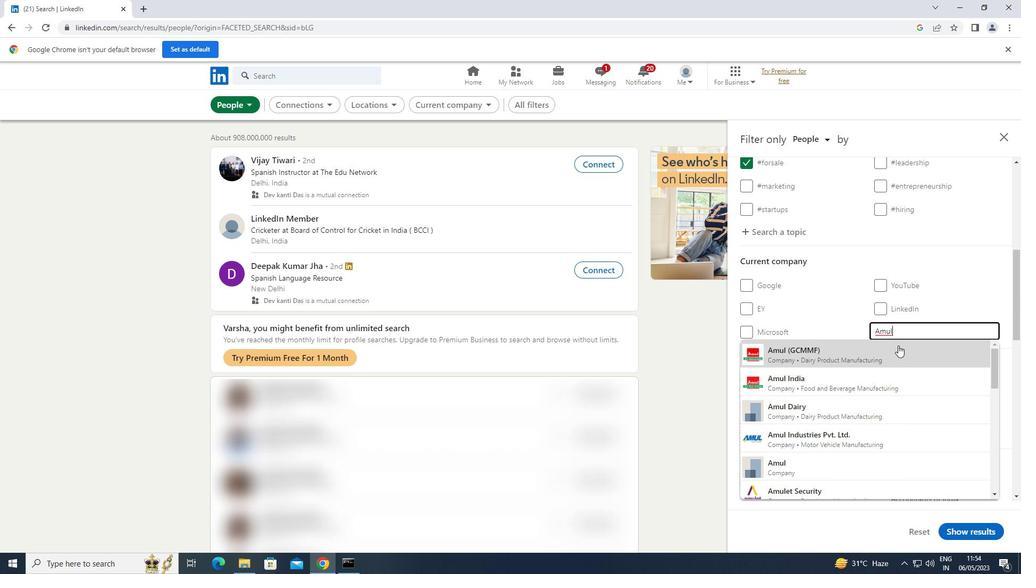 
Action: Mouse pressed left at (884, 351)
Screenshot: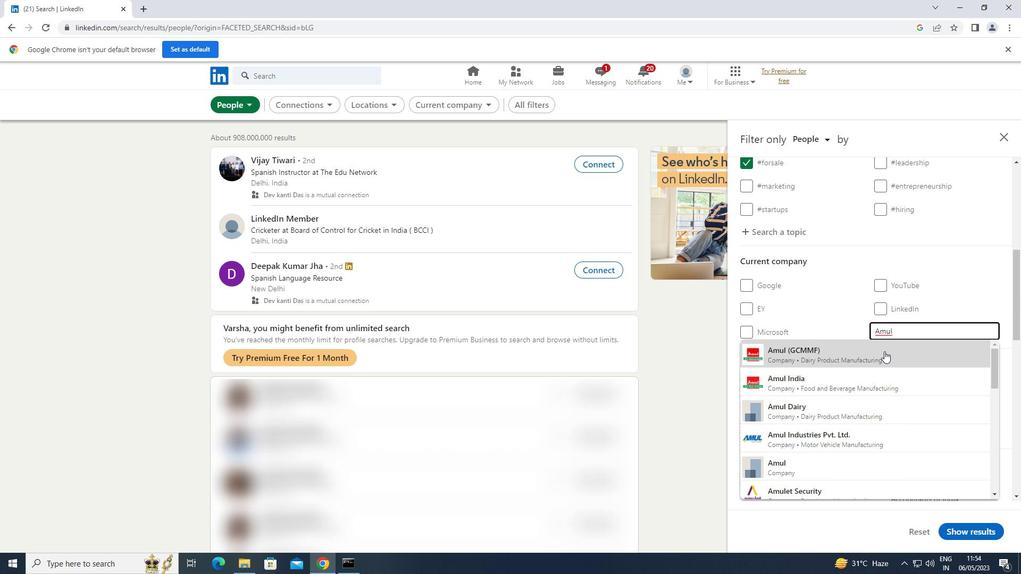 
Action: Mouse moved to (883, 351)
Screenshot: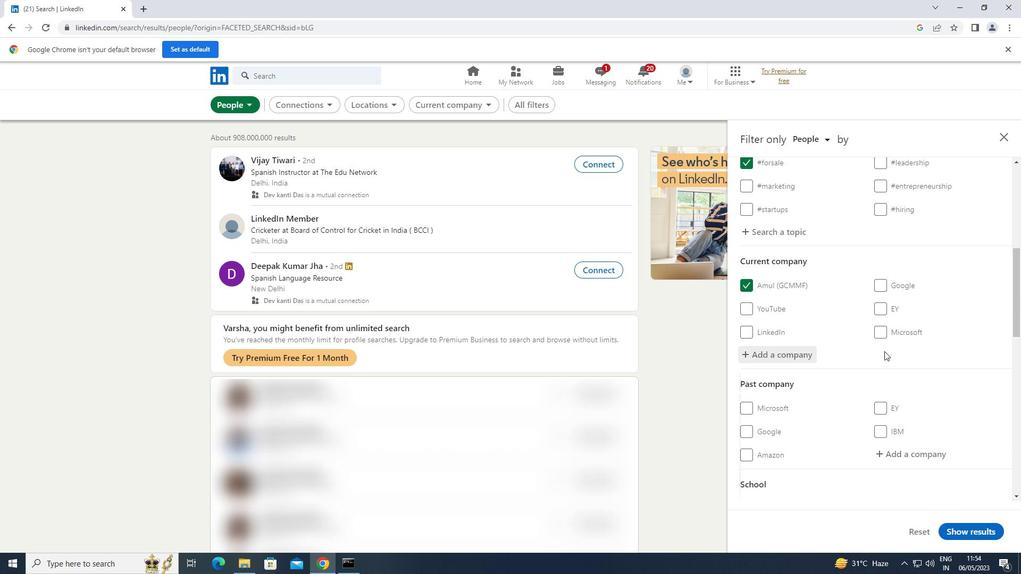 
Action: Mouse scrolled (883, 350) with delta (0, 0)
Screenshot: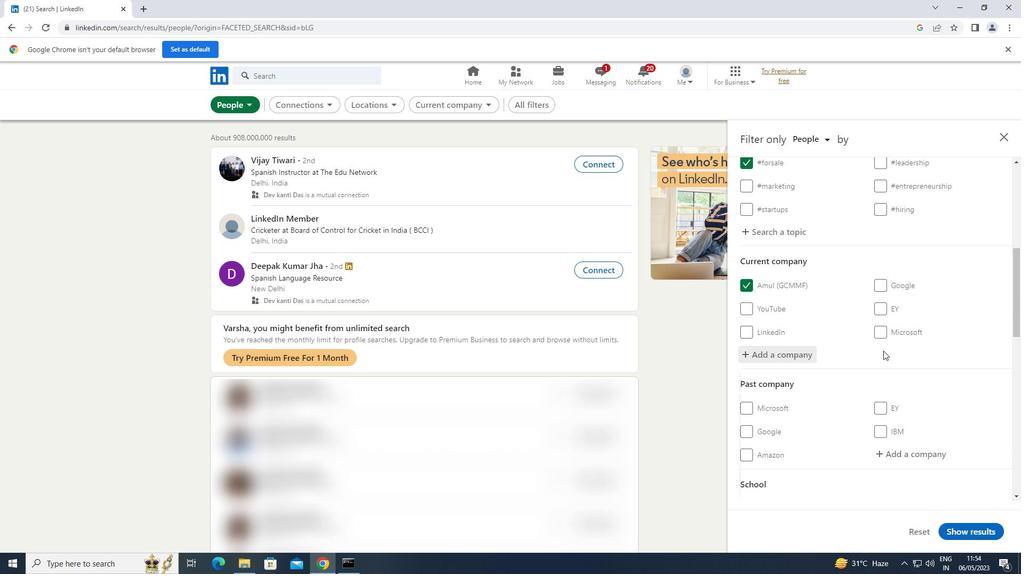
Action: Mouse scrolled (883, 350) with delta (0, 0)
Screenshot: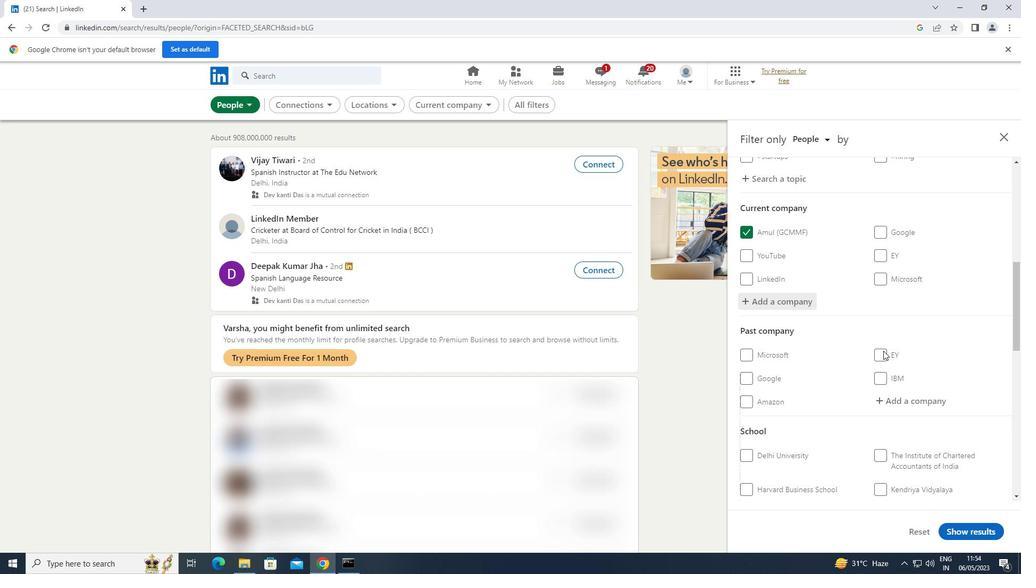 
Action: Mouse scrolled (883, 350) with delta (0, 0)
Screenshot: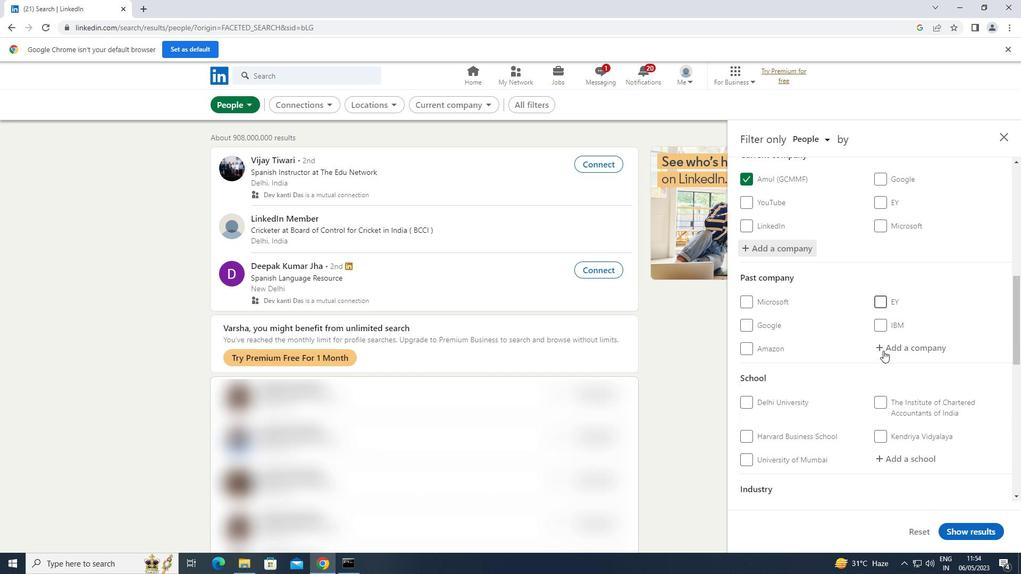 
Action: Mouse moved to (892, 408)
Screenshot: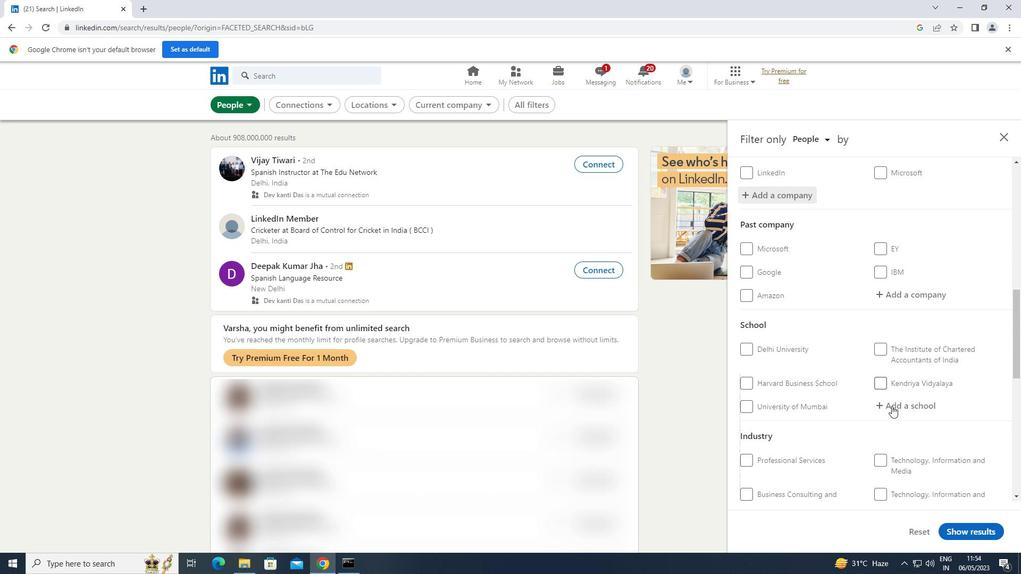 
Action: Mouse pressed left at (892, 408)
Screenshot: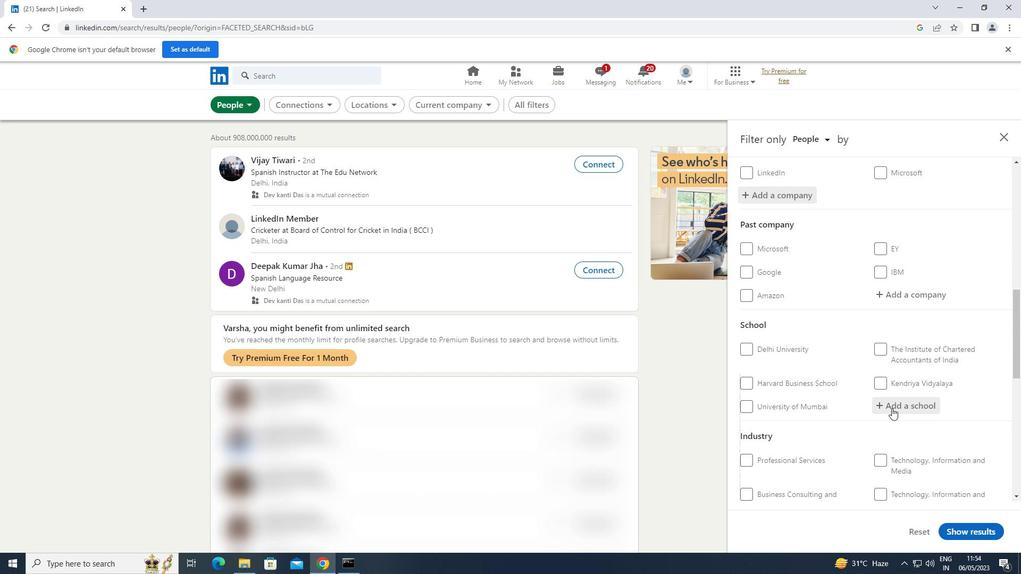 
Action: Key pressed <Key.shift>M.<Key.shift>S.<Key.space><Key.caps_lock>RAMAIAH<Key.space>UNIVE
Screenshot: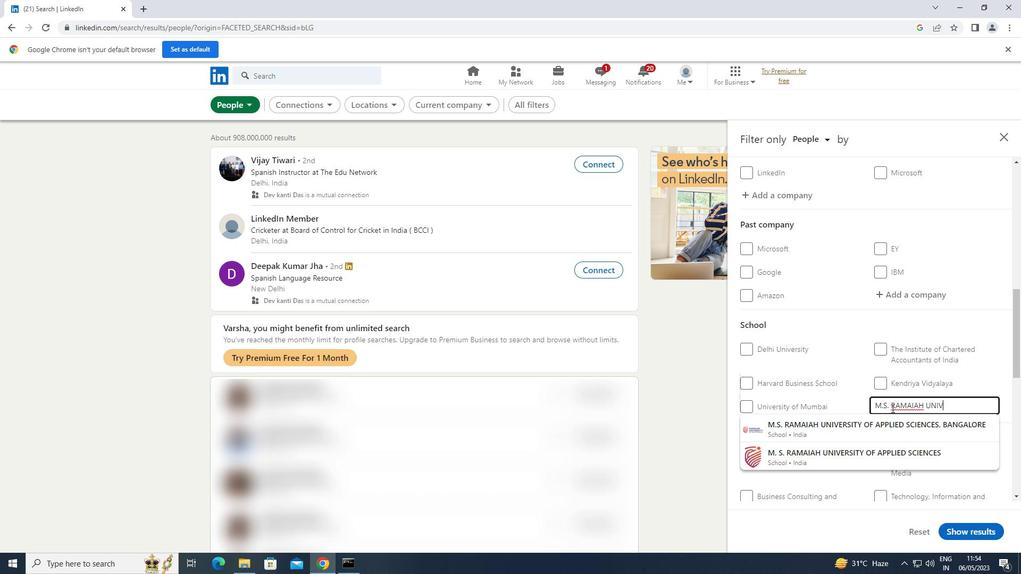 
Action: Mouse moved to (873, 453)
Screenshot: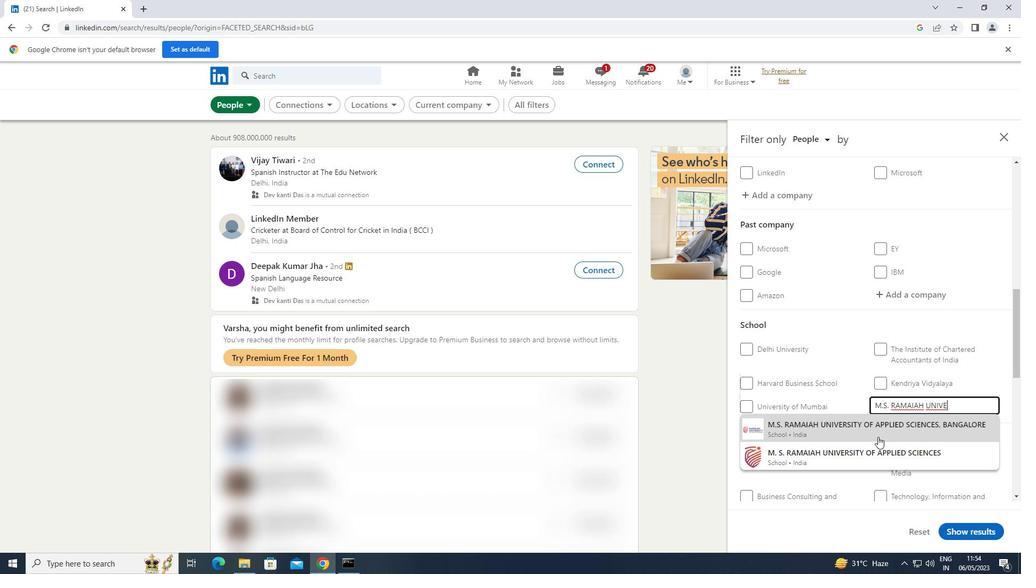 
Action: Mouse pressed left at (873, 453)
Screenshot: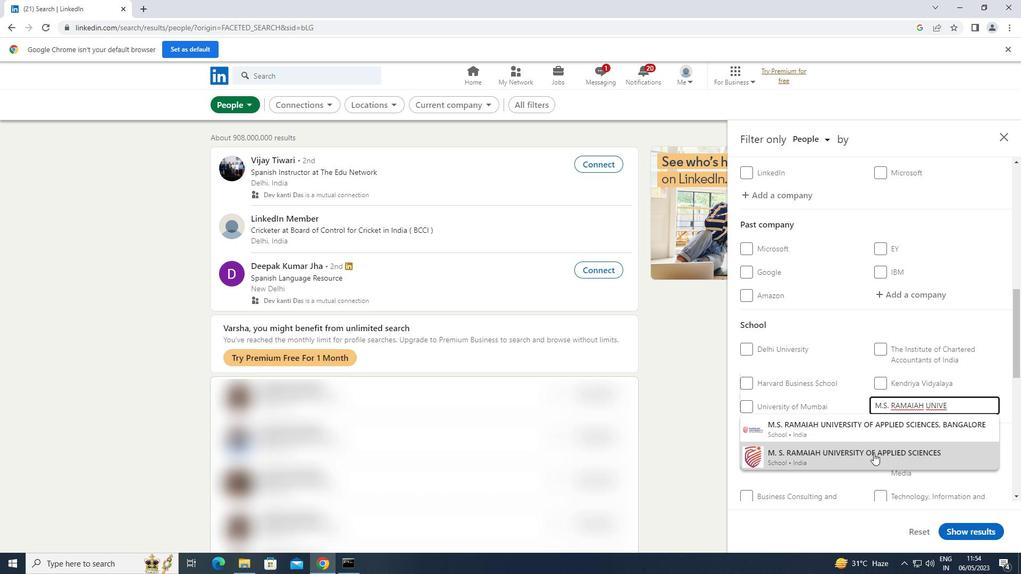 
Action: Mouse moved to (872, 451)
Screenshot: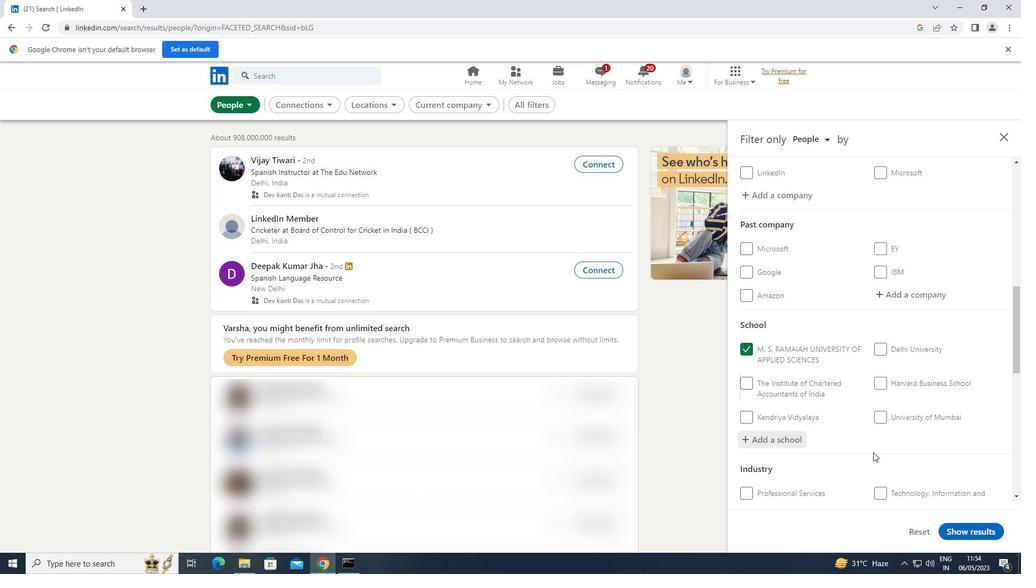 
Action: Key pressed <Key.caps_lock>
Screenshot: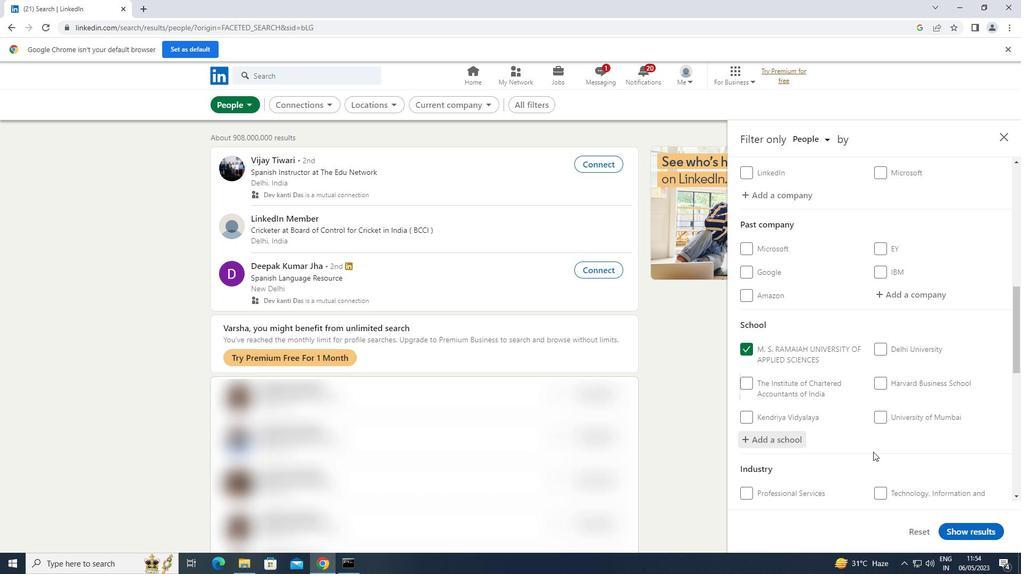 
Action: Mouse moved to (901, 425)
Screenshot: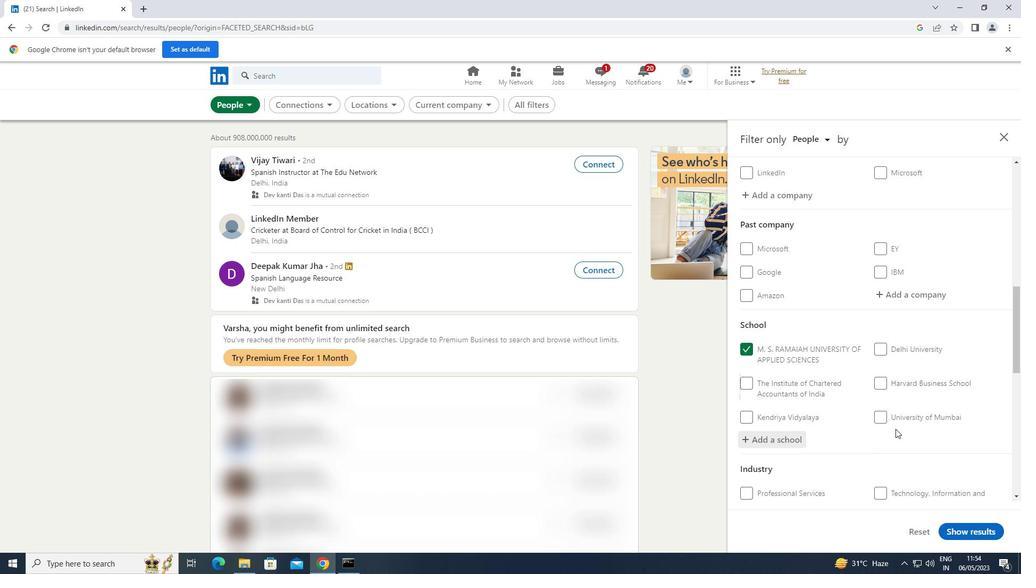 
Action: Mouse scrolled (901, 424) with delta (0, 0)
Screenshot: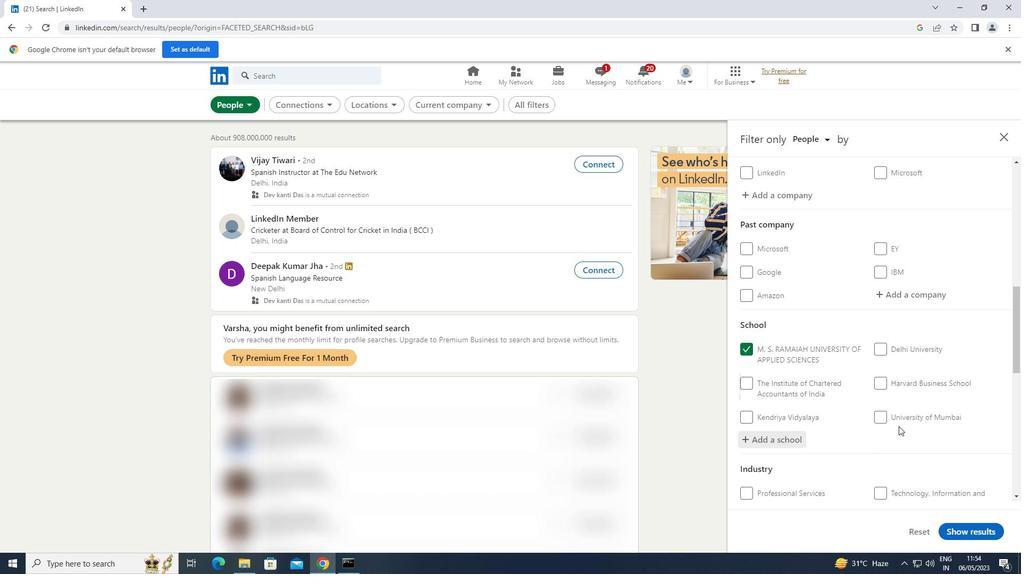 
Action: Mouse scrolled (901, 424) with delta (0, 0)
Screenshot: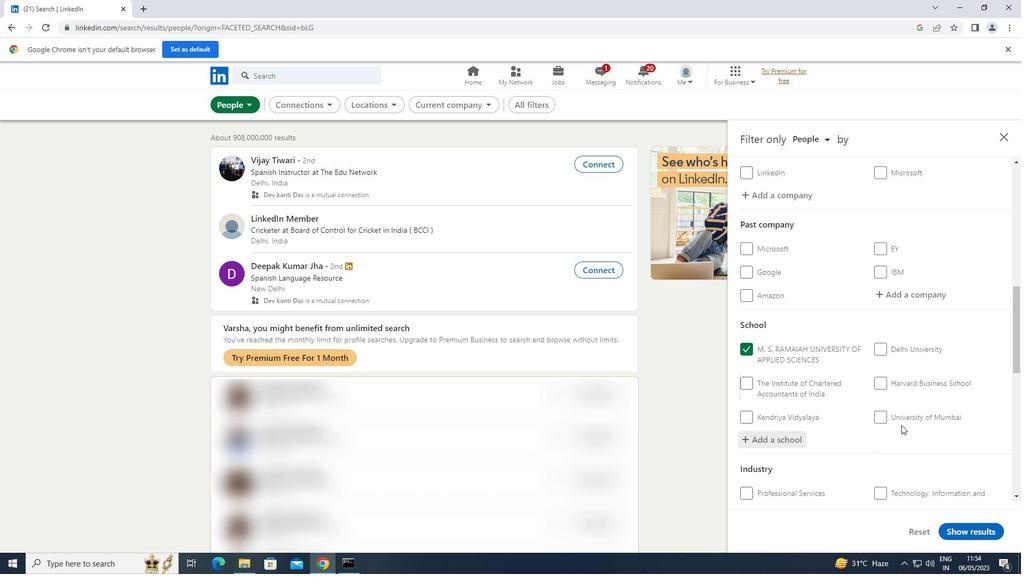 
Action: Mouse scrolled (901, 424) with delta (0, 0)
Screenshot: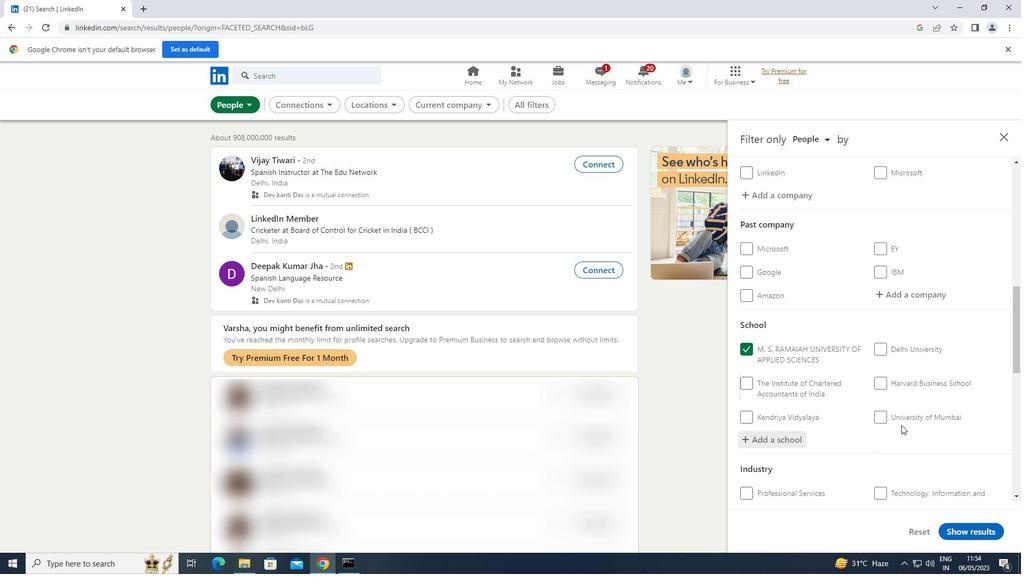
Action: Mouse moved to (902, 421)
Screenshot: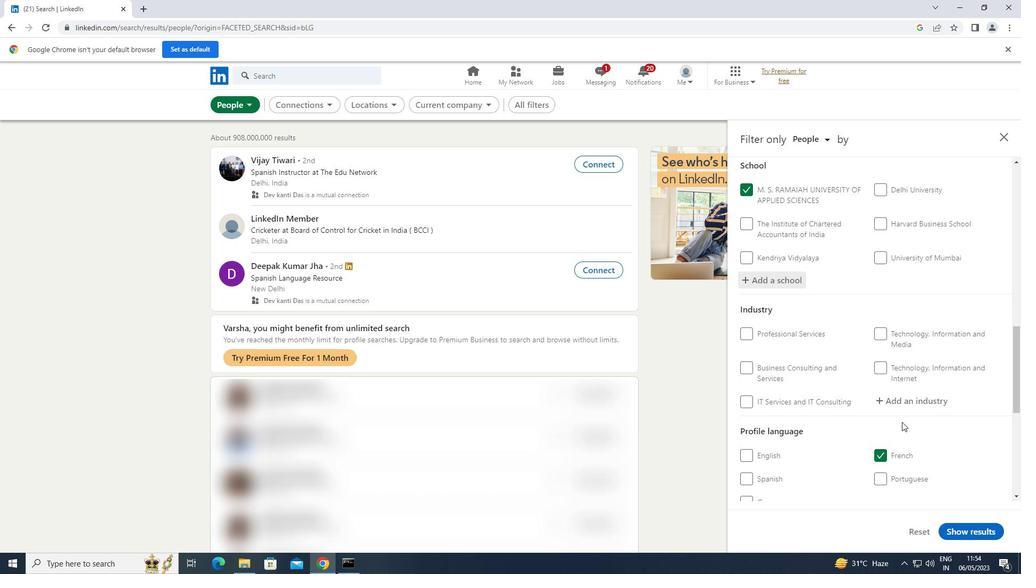 
Action: Mouse scrolled (902, 420) with delta (0, 0)
Screenshot: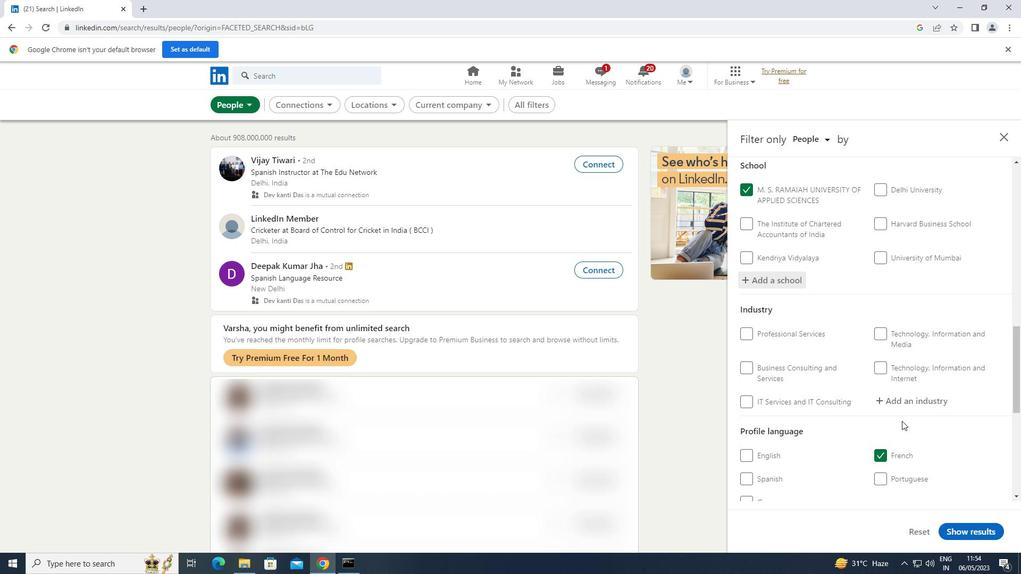 
Action: Mouse scrolled (902, 420) with delta (0, 0)
Screenshot: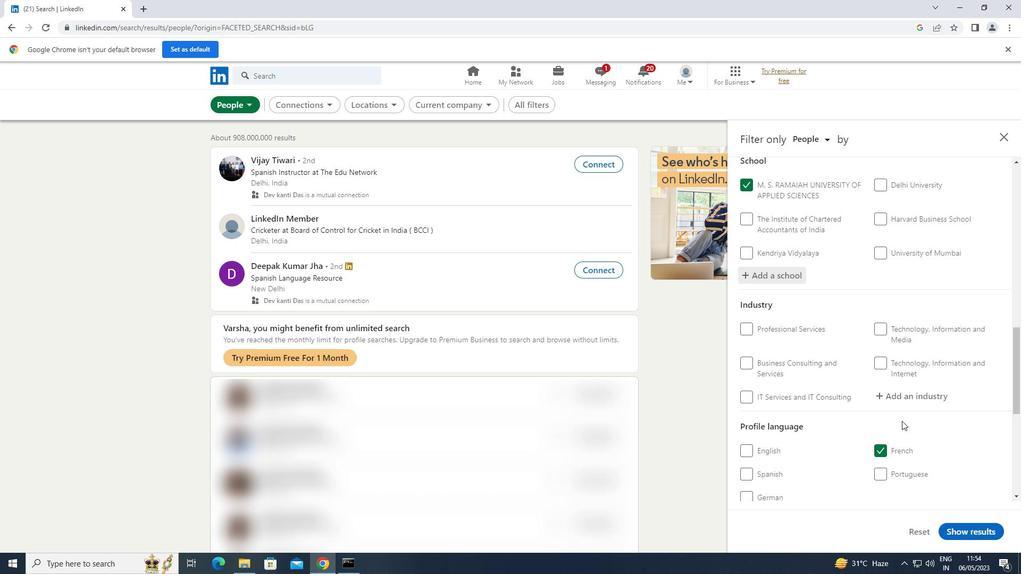 
Action: Mouse moved to (915, 295)
Screenshot: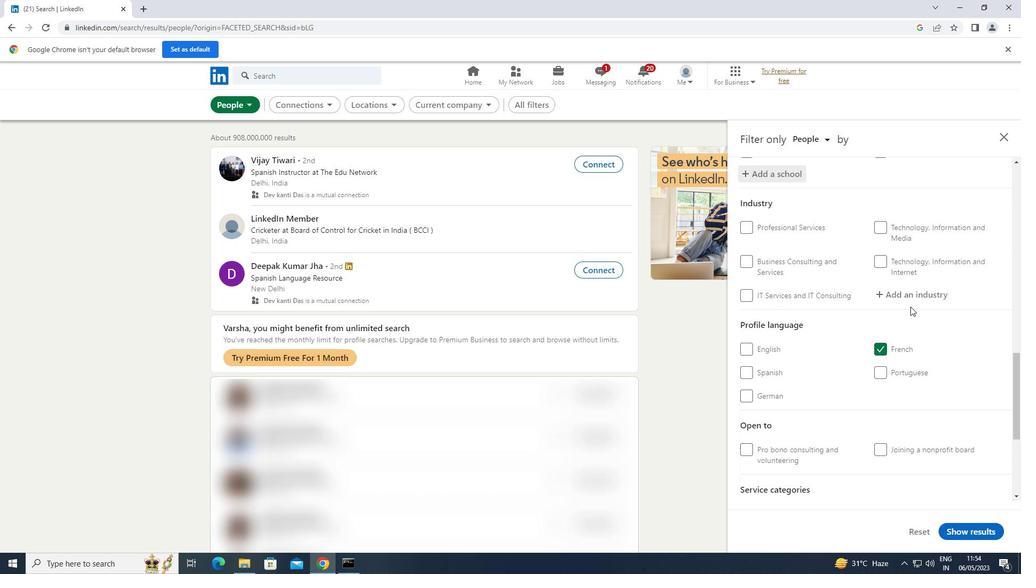 
Action: Mouse pressed left at (915, 295)
Screenshot: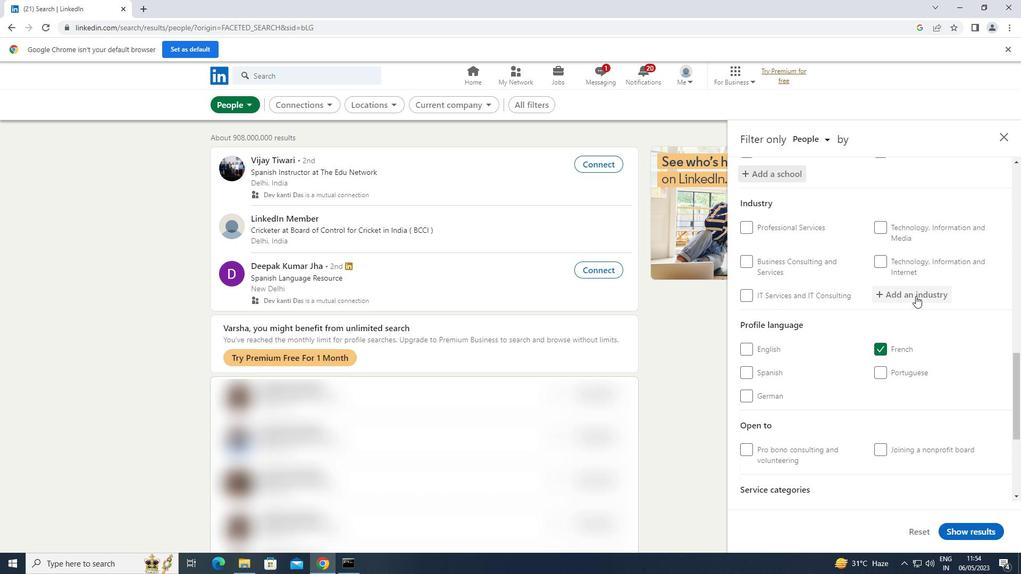
Action: Key pressed <Key.shift>WHOLESALE<Key.space><Key.shift>APPLIANCES
Screenshot: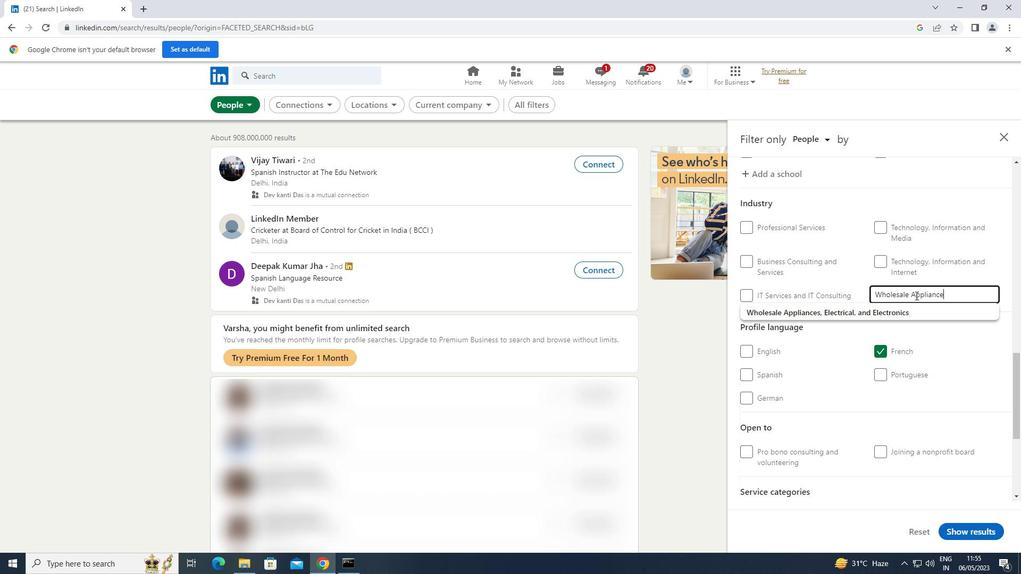 
Action: Mouse moved to (867, 309)
Screenshot: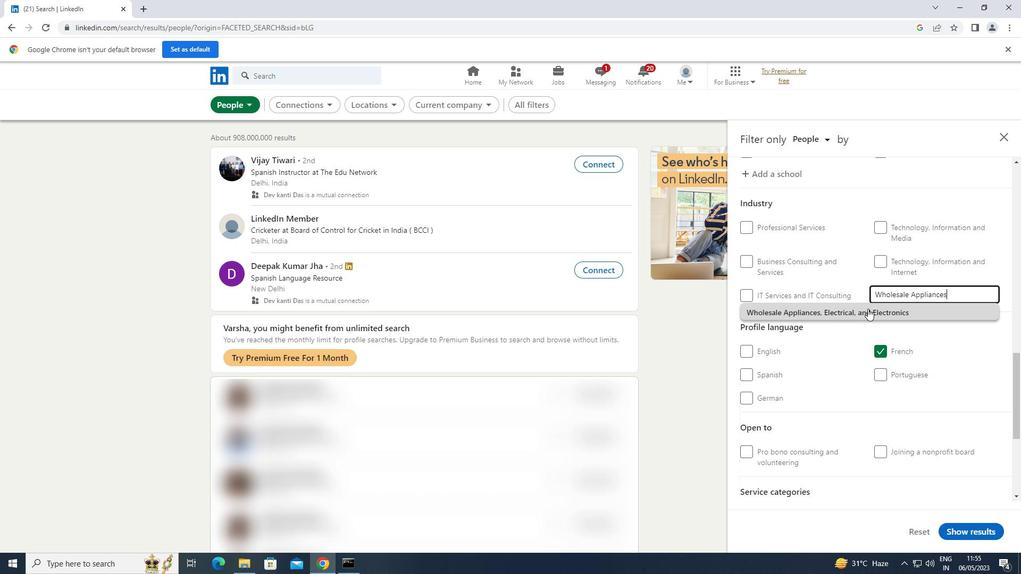 
Action: Mouse pressed left at (867, 309)
Screenshot: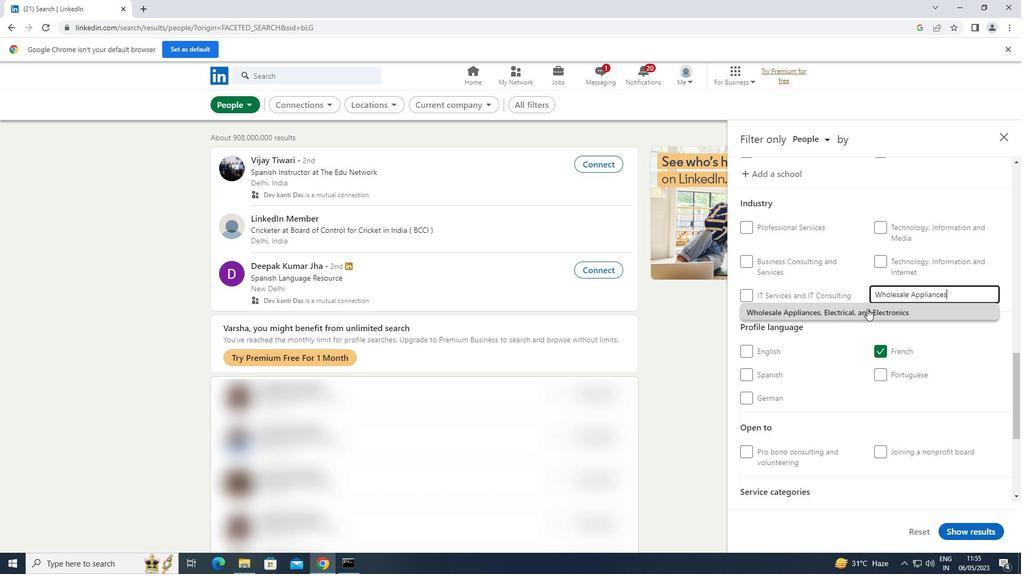 
Action: Mouse scrolled (867, 308) with delta (0, 0)
Screenshot: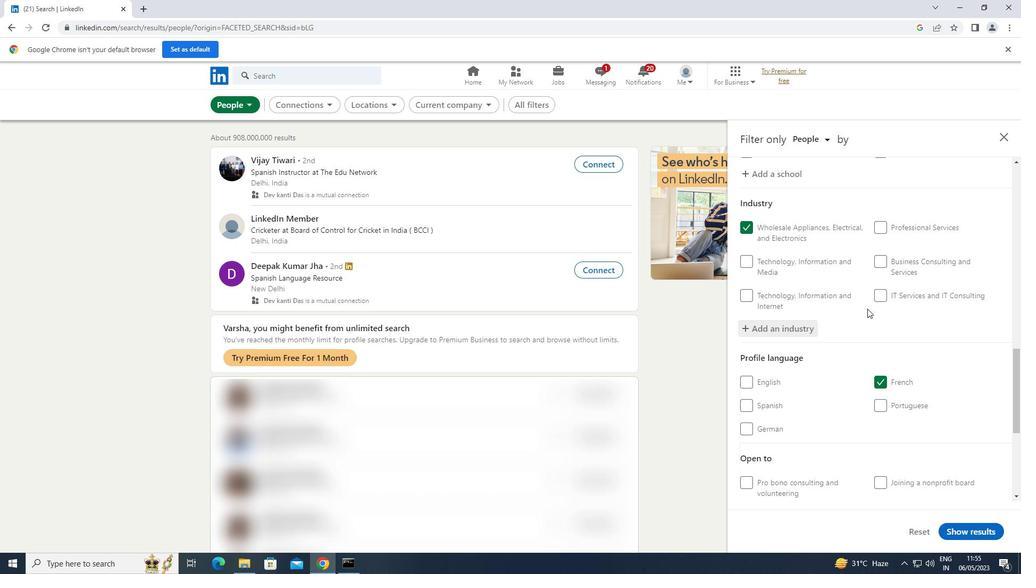 
Action: Mouse scrolled (867, 308) with delta (0, 0)
Screenshot: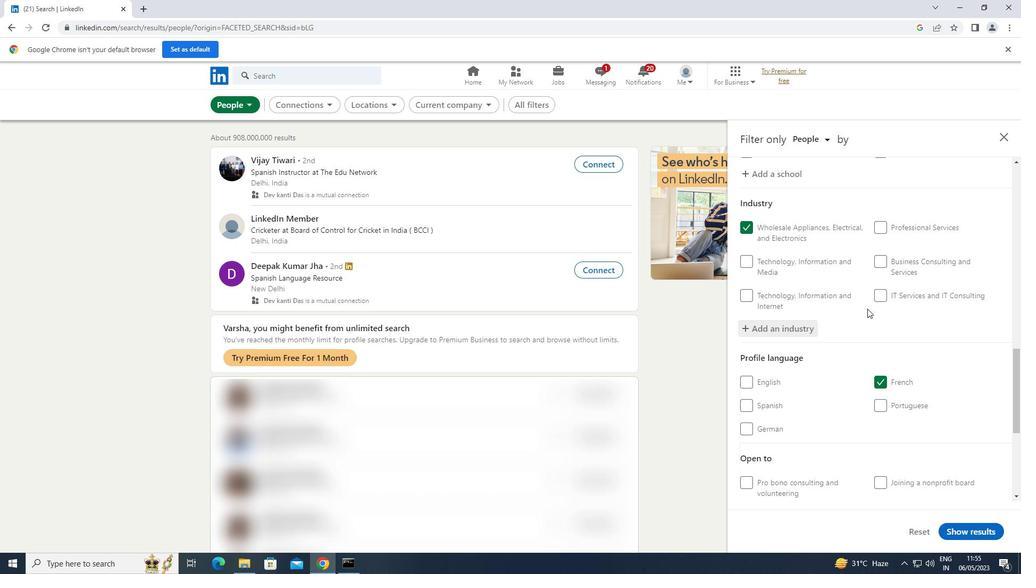 
Action: Mouse scrolled (867, 308) with delta (0, 0)
Screenshot: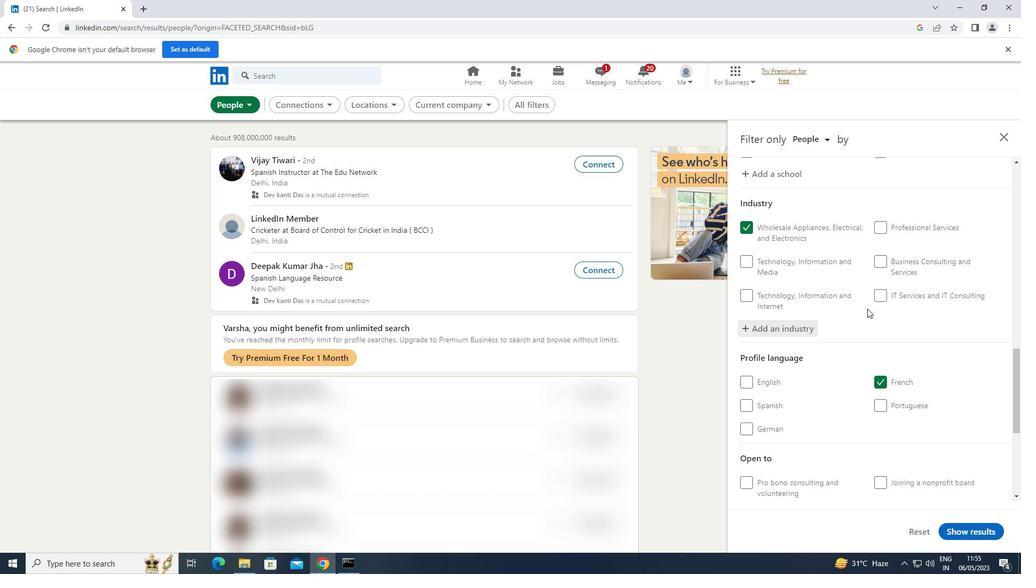 
Action: Mouse scrolled (867, 308) with delta (0, 0)
Screenshot: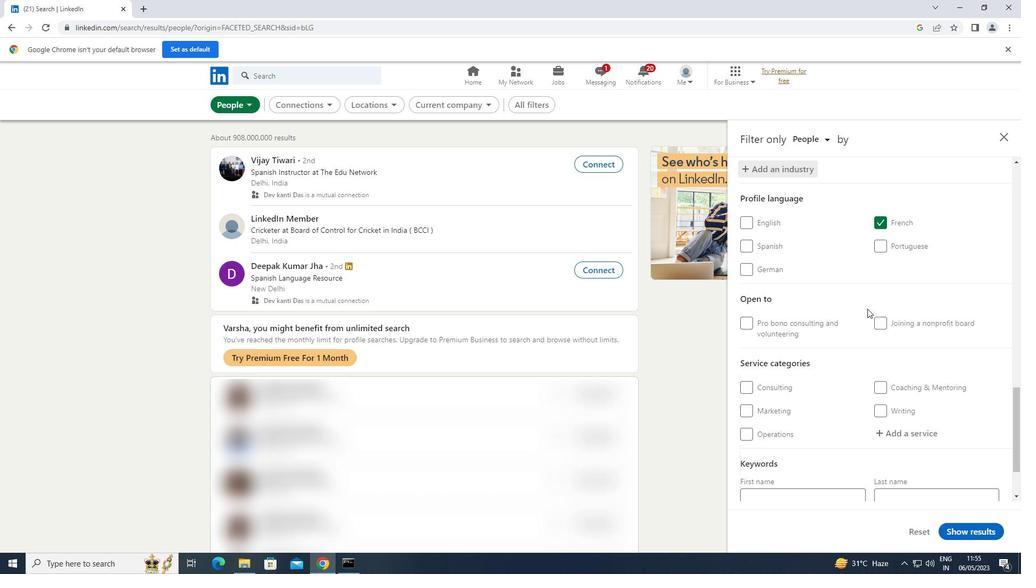 
Action: Mouse moved to (888, 380)
Screenshot: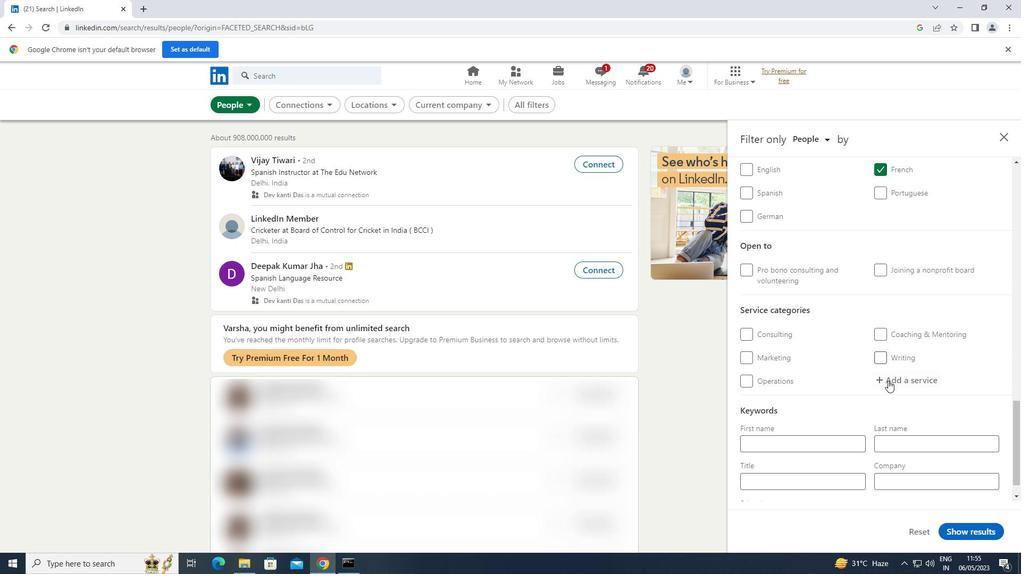 
Action: Mouse pressed left at (888, 380)
Screenshot: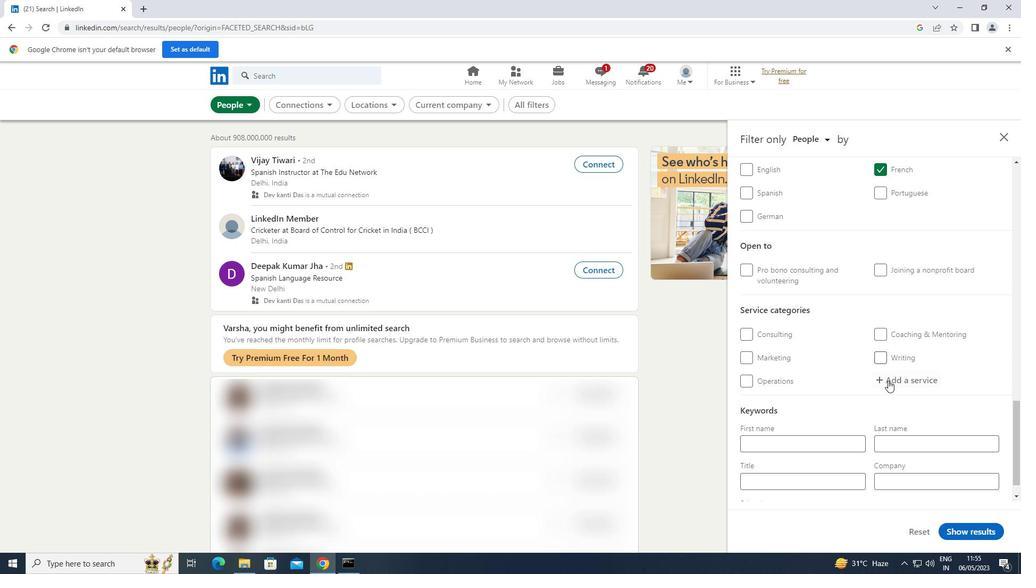 
Action: Key pressed <Key.shift>INFORMAT
Screenshot: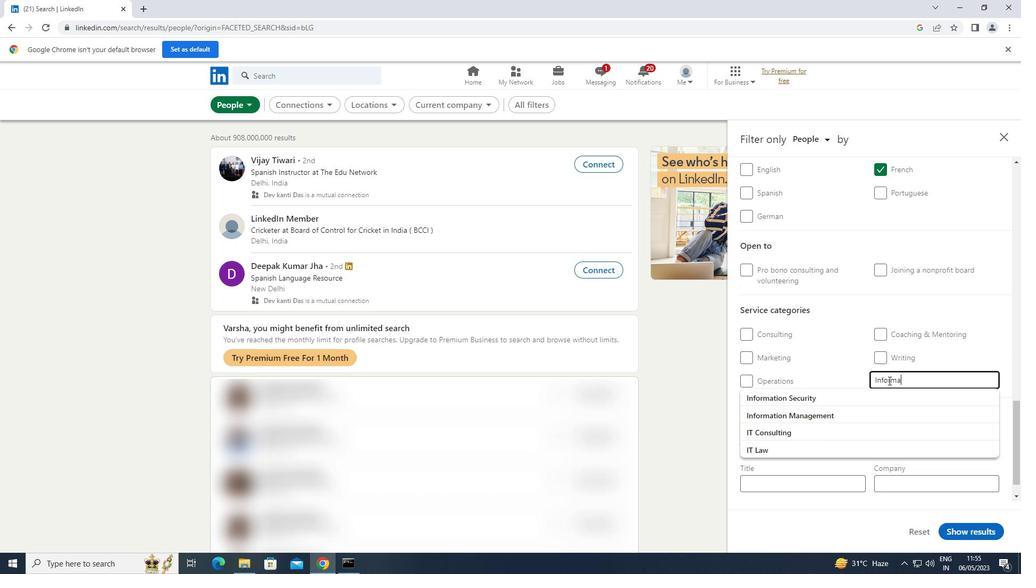 
Action: Mouse moved to (832, 410)
Screenshot: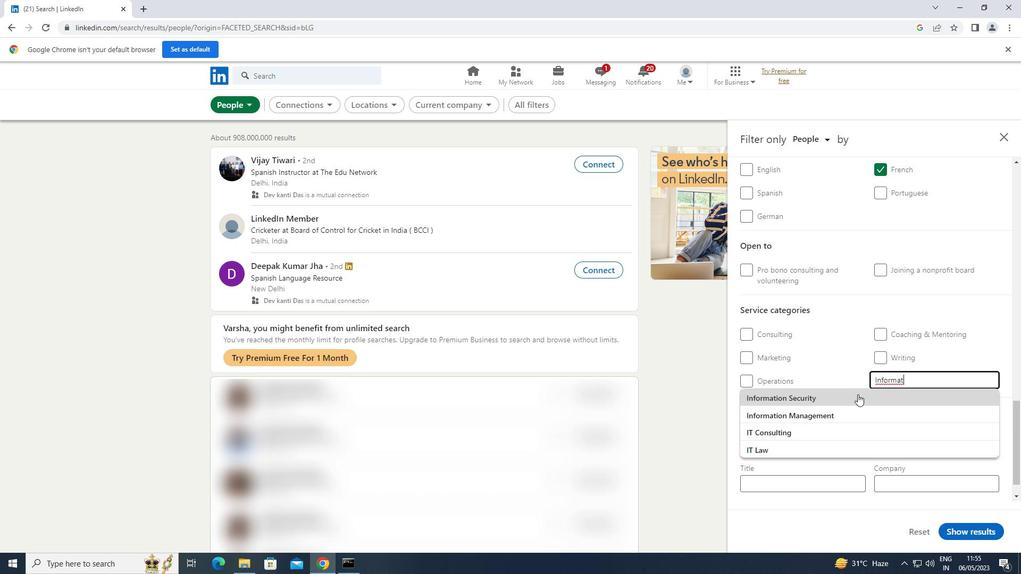 
Action: Mouse pressed left at (832, 410)
Screenshot: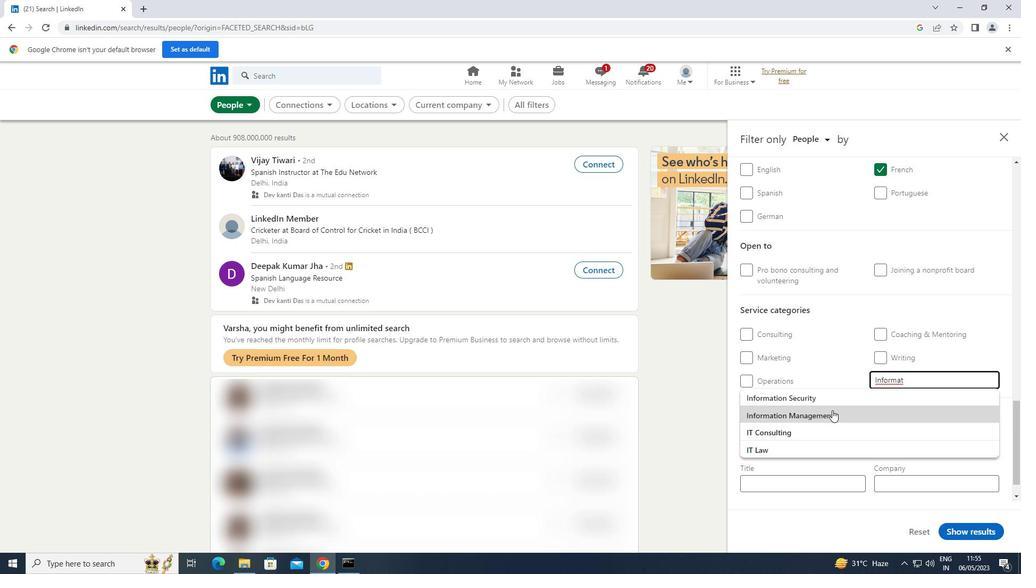 
Action: Mouse scrolled (832, 410) with delta (0, 0)
Screenshot: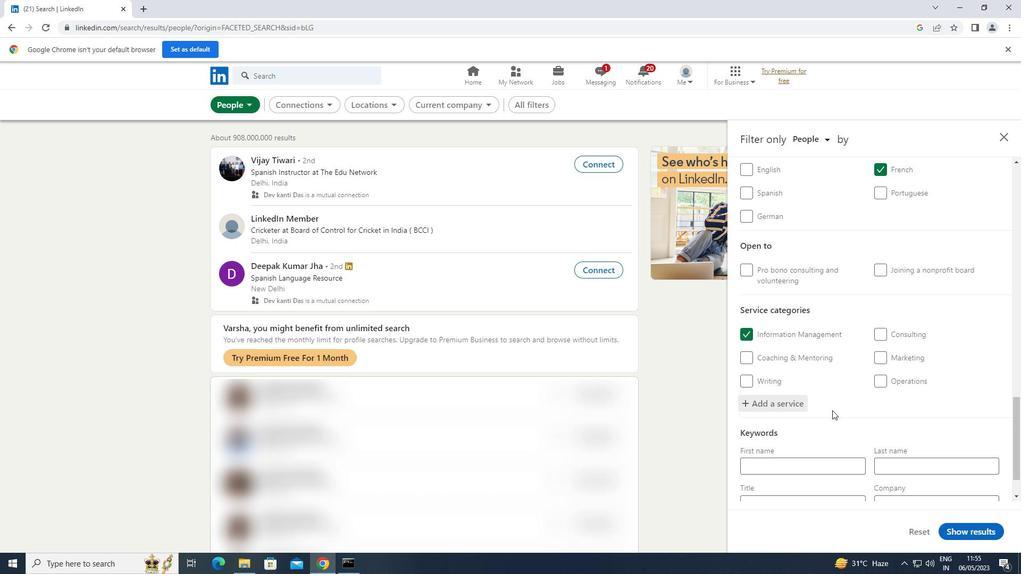
Action: Mouse scrolled (832, 410) with delta (0, 0)
Screenshot: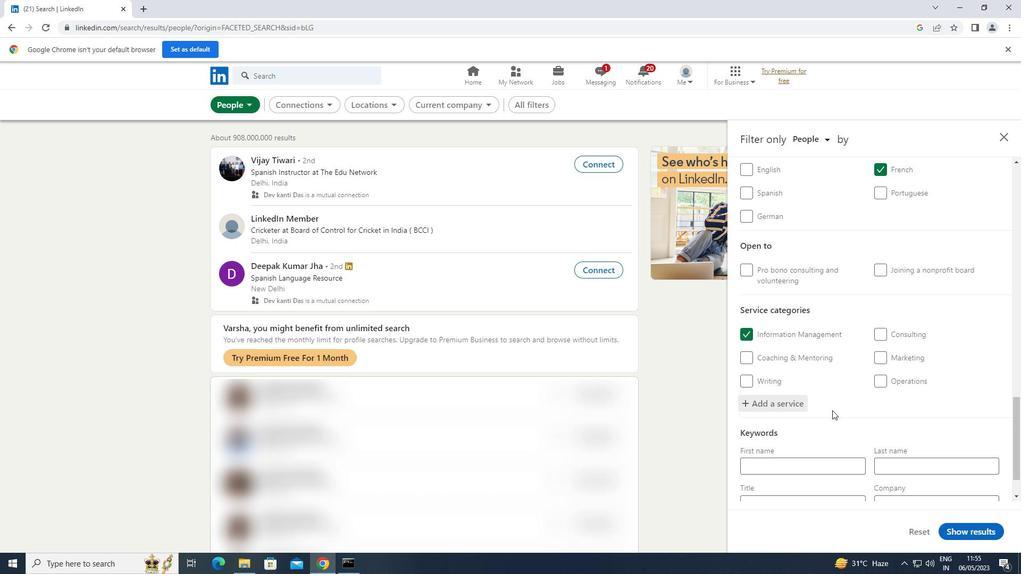 
Action: Mouse scrolled (832, 410) with delta (0, 0)
Screenshot: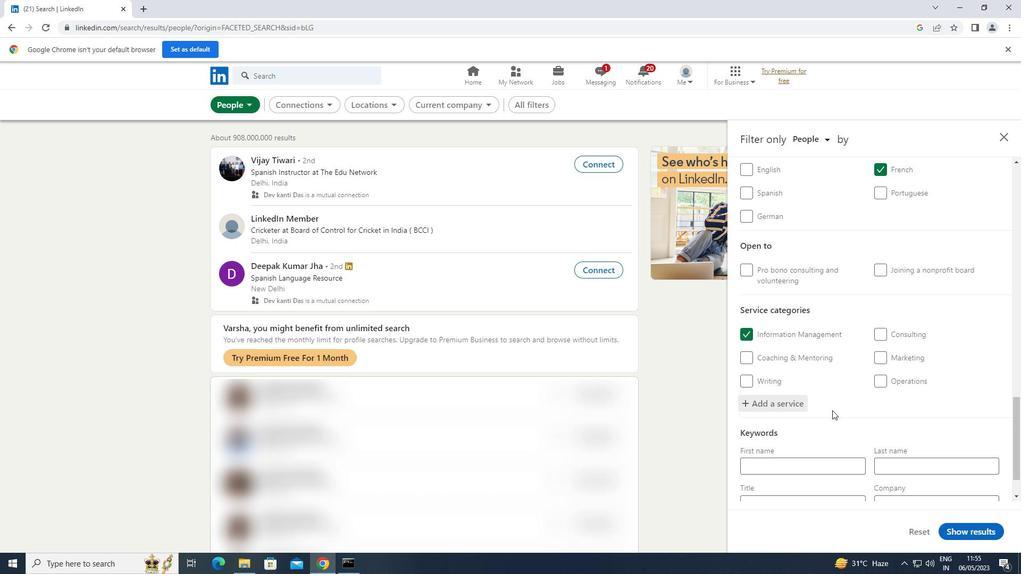 
Action: Mouse scrolled (832, 410) with delta (0, 0)
Screenshot: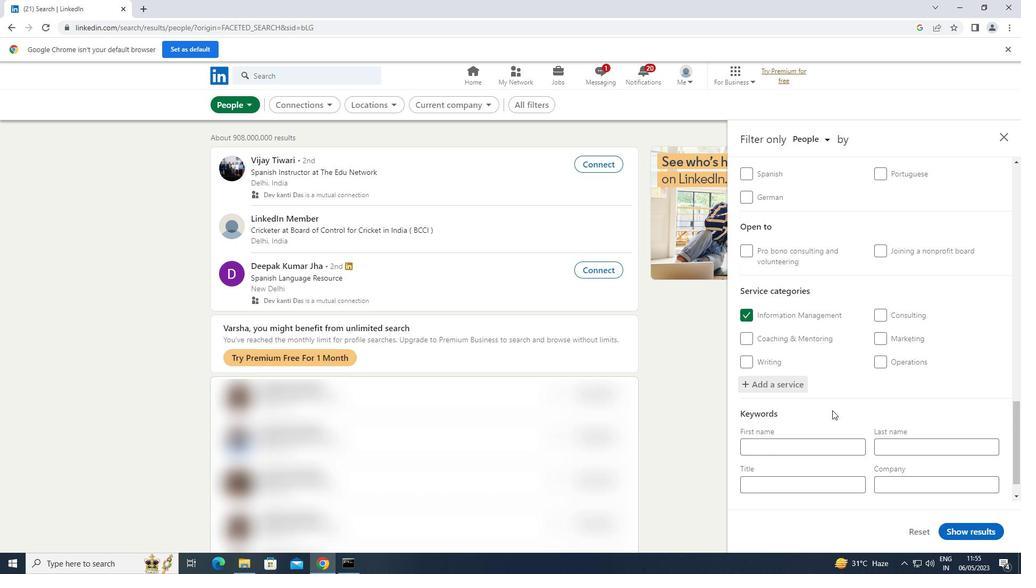 
Action: Mouse scrolled (832, 410) with delta (0, 0)
Screenshot: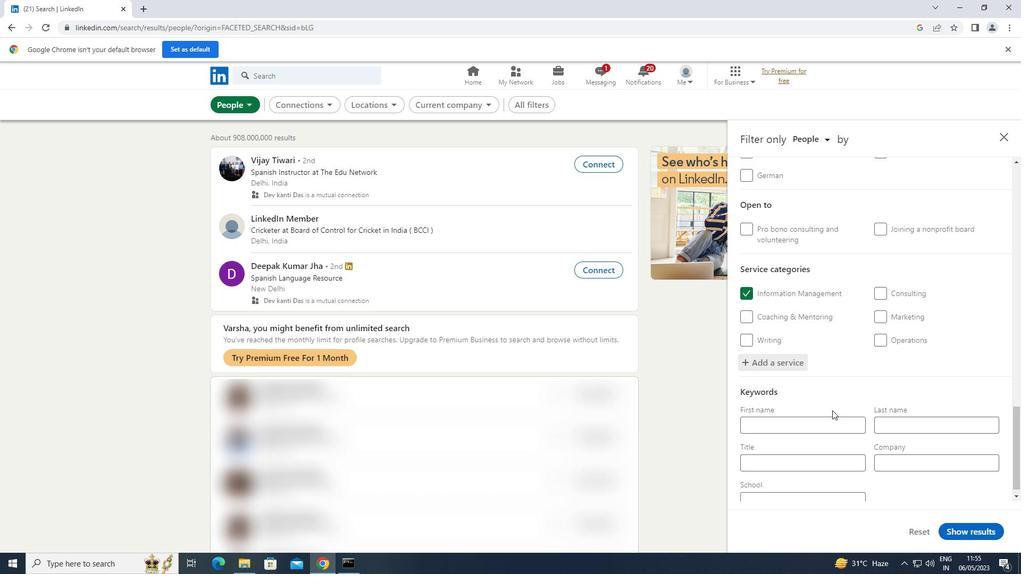 
Action: Mouse scrolled (832, 410) with delta (0, 0)
Screenshot: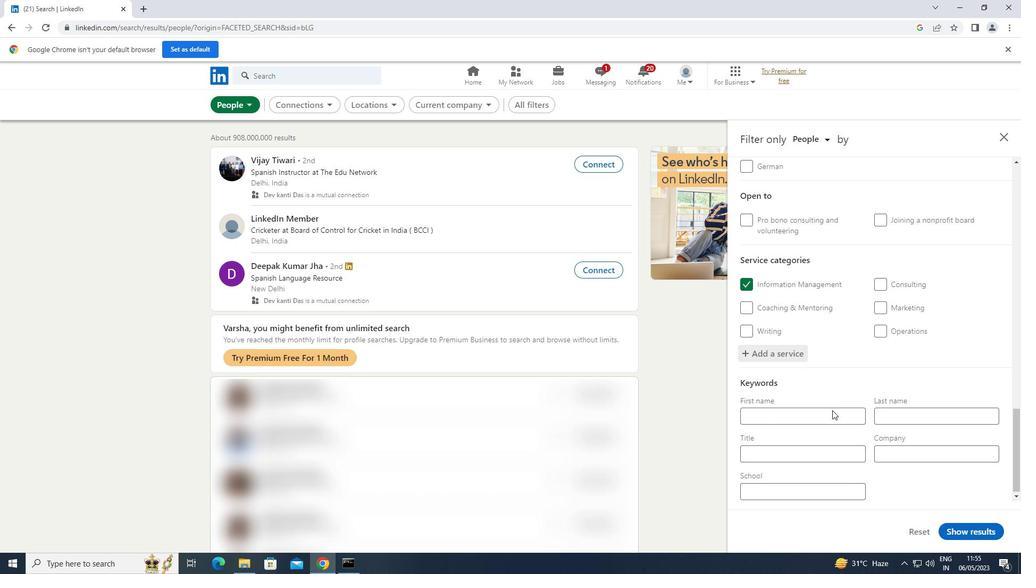 
Action: Mouse moved to (823, 451)
Screenshot: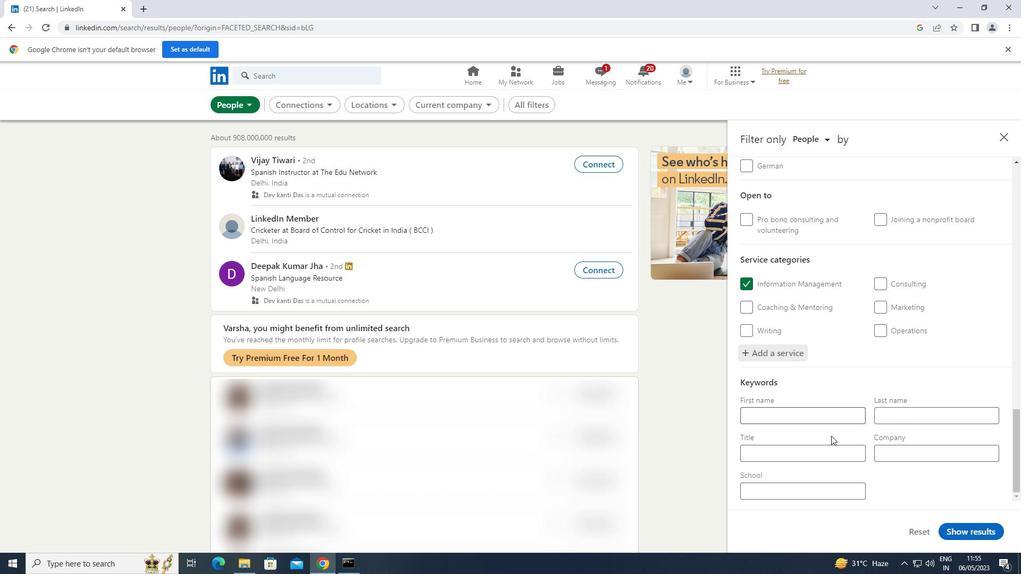 
Action: Mouse pressed left at (823, 451)
Screenshot: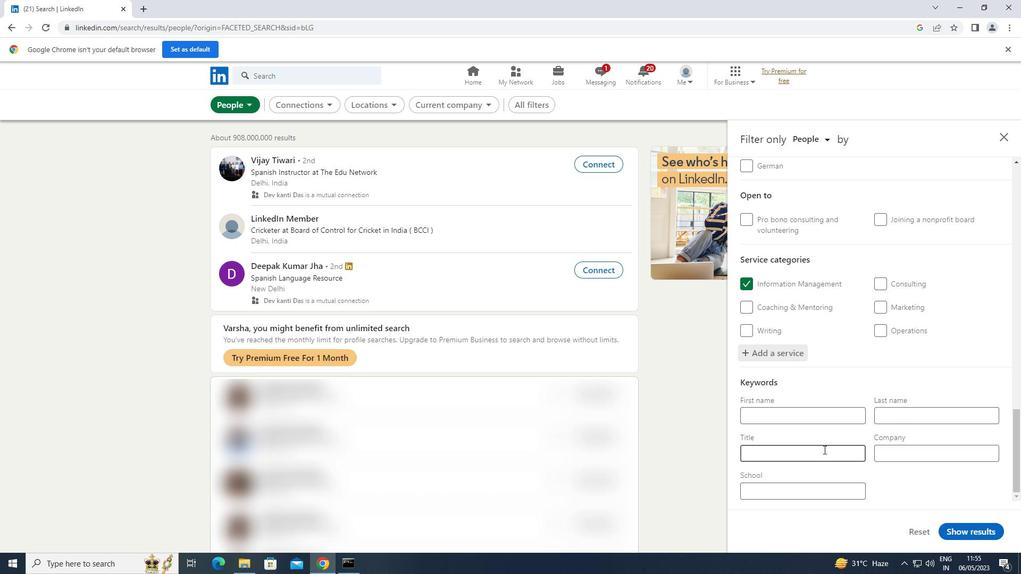 
Action: Key pressed <Key.shift>WELDING
Screenshot: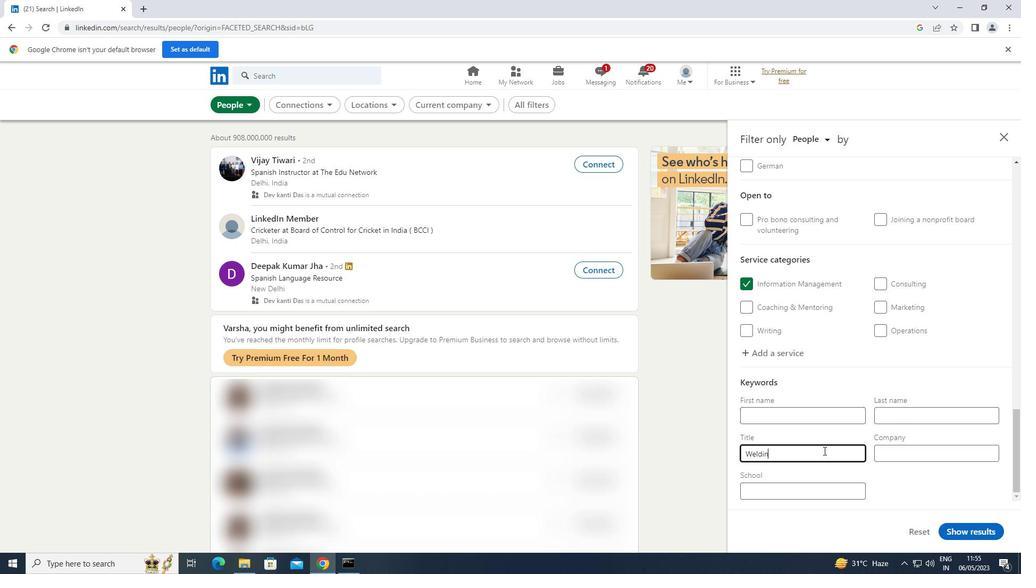 
Action: Mouse moved to (974, 531)
Screenshot: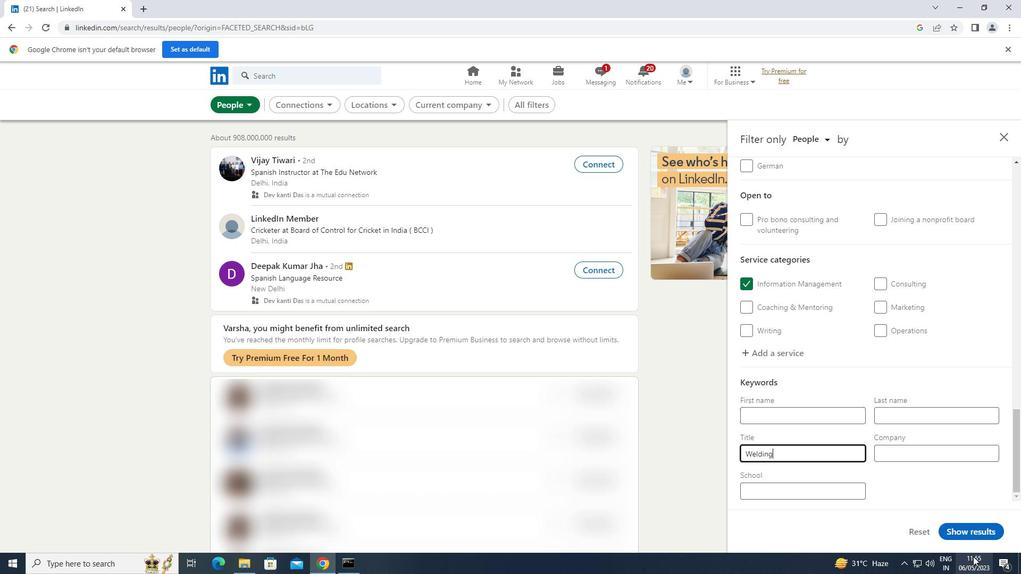 
Action: Mouse pressed left at (974, 531)
Screenshot: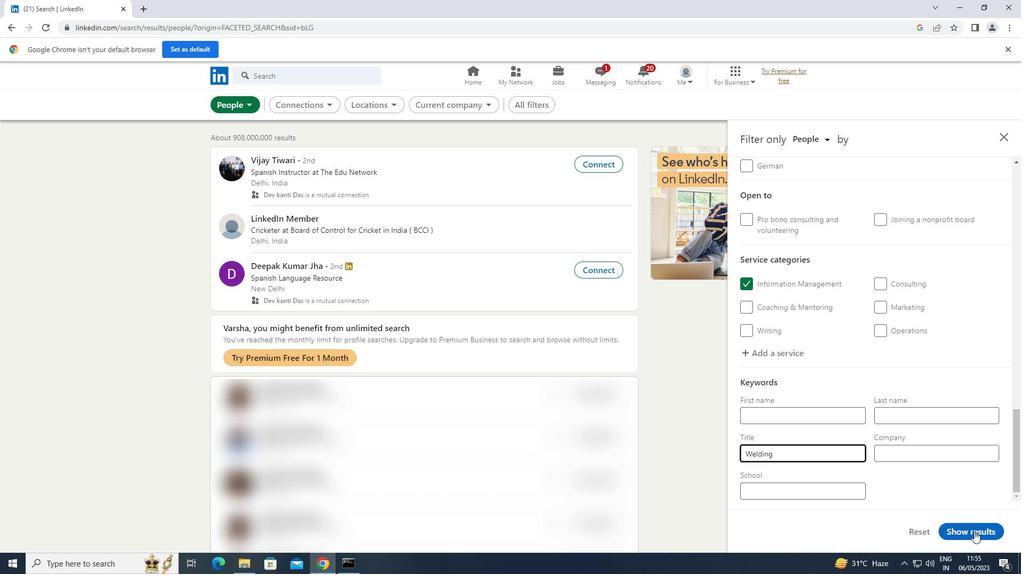 
